 Task: In the Page Anna.pptxadd a new layout 'blank'and insert a shape ' punched tape'shape fill with colour dark redshape outline with colour blackshape effects 3-d rotation ' off axis 1 left'
Action: Mouse moved to (3, 107)
Screenshot: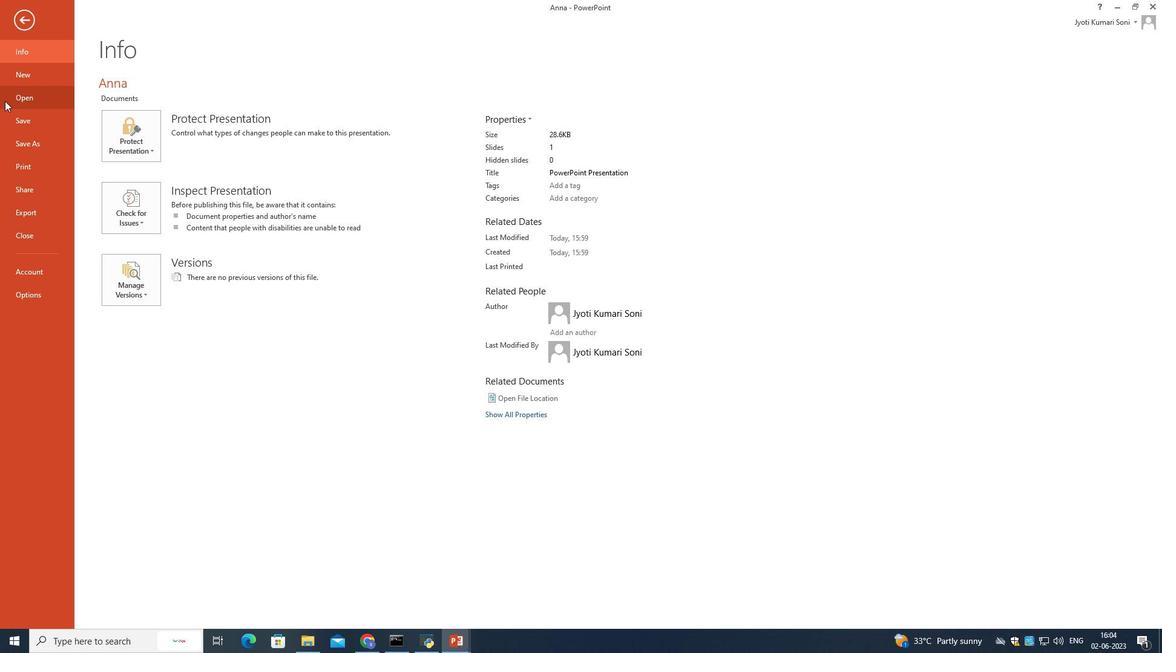 
Action: Mouse pressed left at (3, 107)
Screenshot: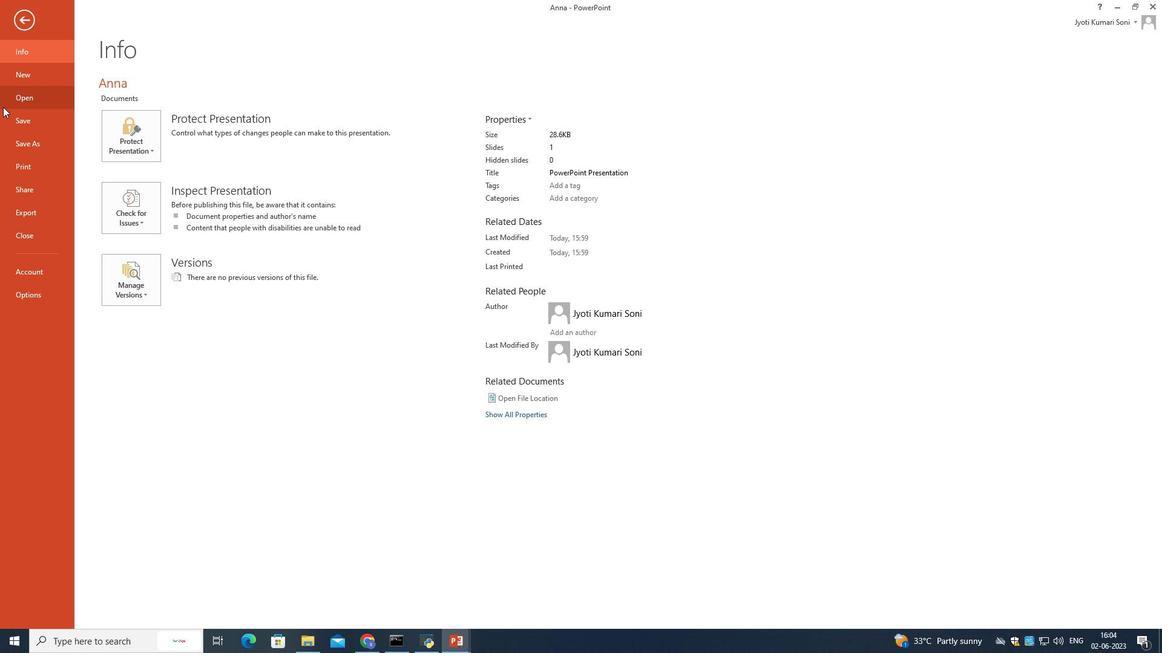 
Action: Mouse moved to (308, 105)
Screenshot: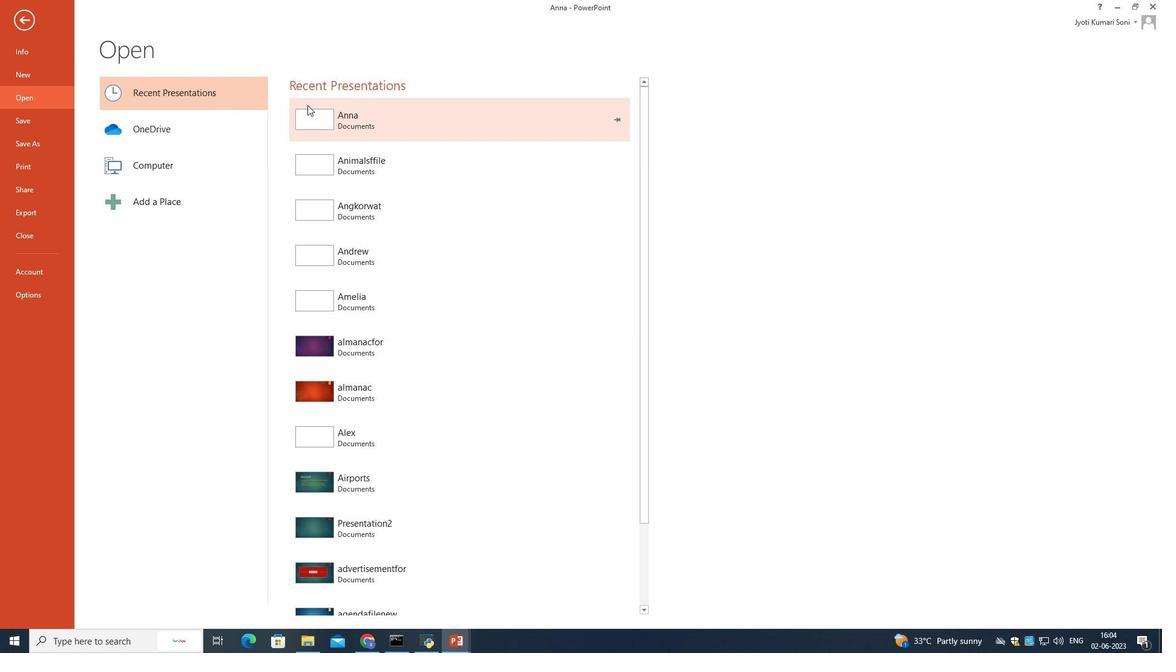 
Action: Mouse pressed left at (308, 105)
Screenshot: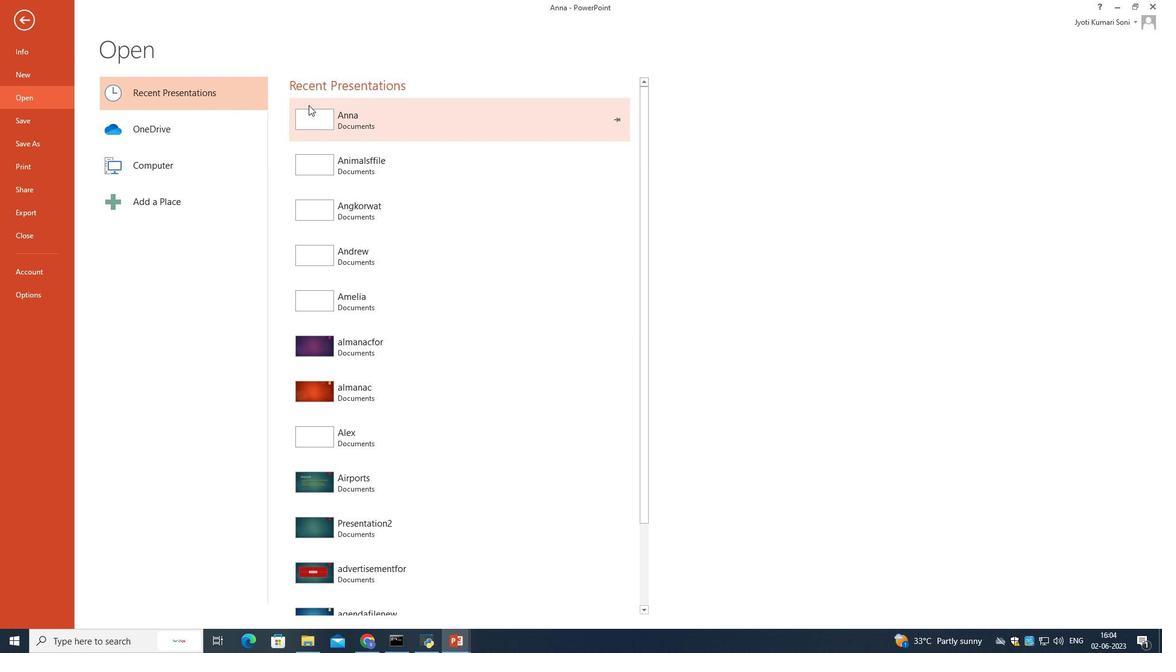 
Action: Mouse moved to (65, 21)
Screenshot: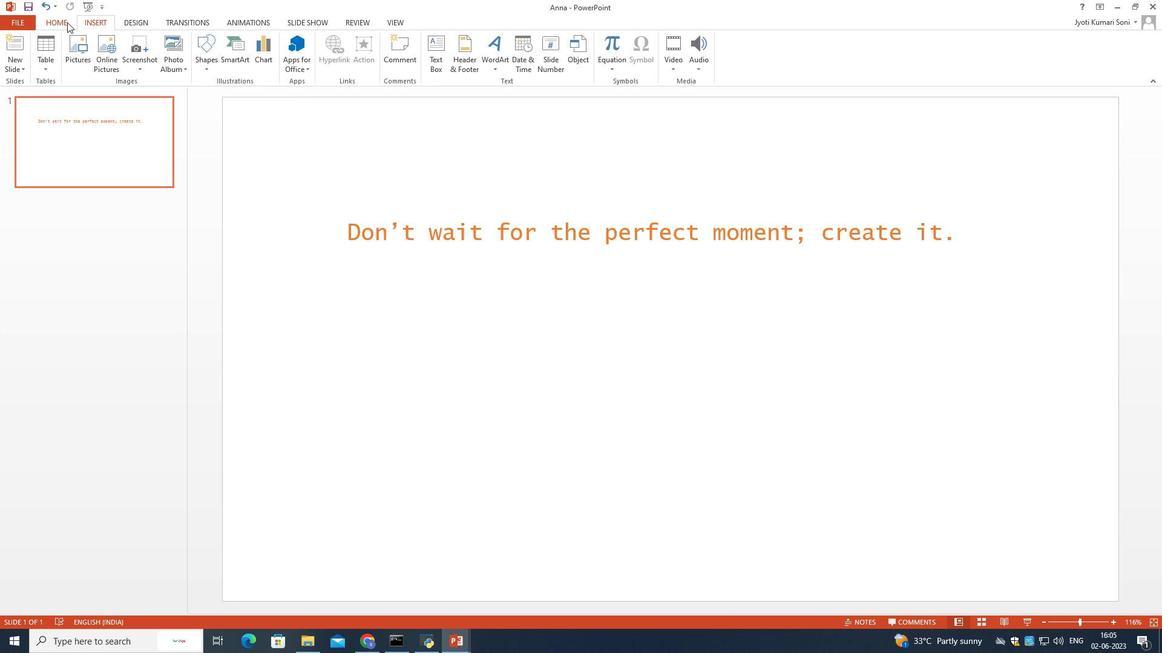 
Action: Mouse pressed left at (65, 21)
Screenshot: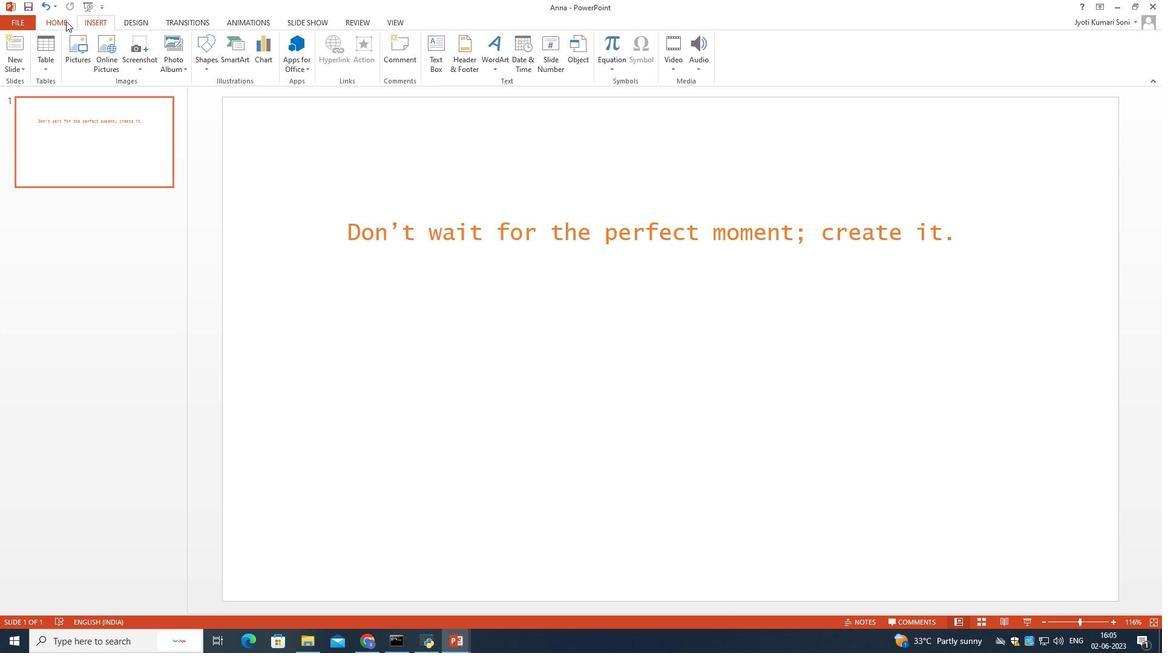
Action: Mouse moved to (136, 38)
Screenshot: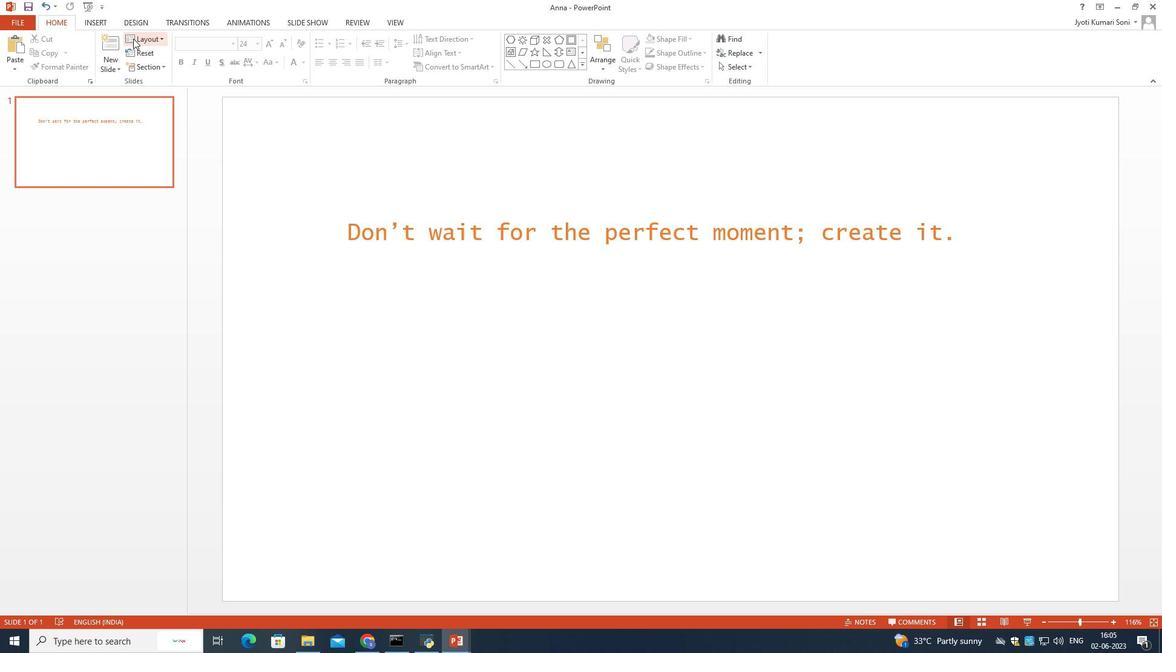 
Action: Mouse pressed left at (136, 38)
Screenshot: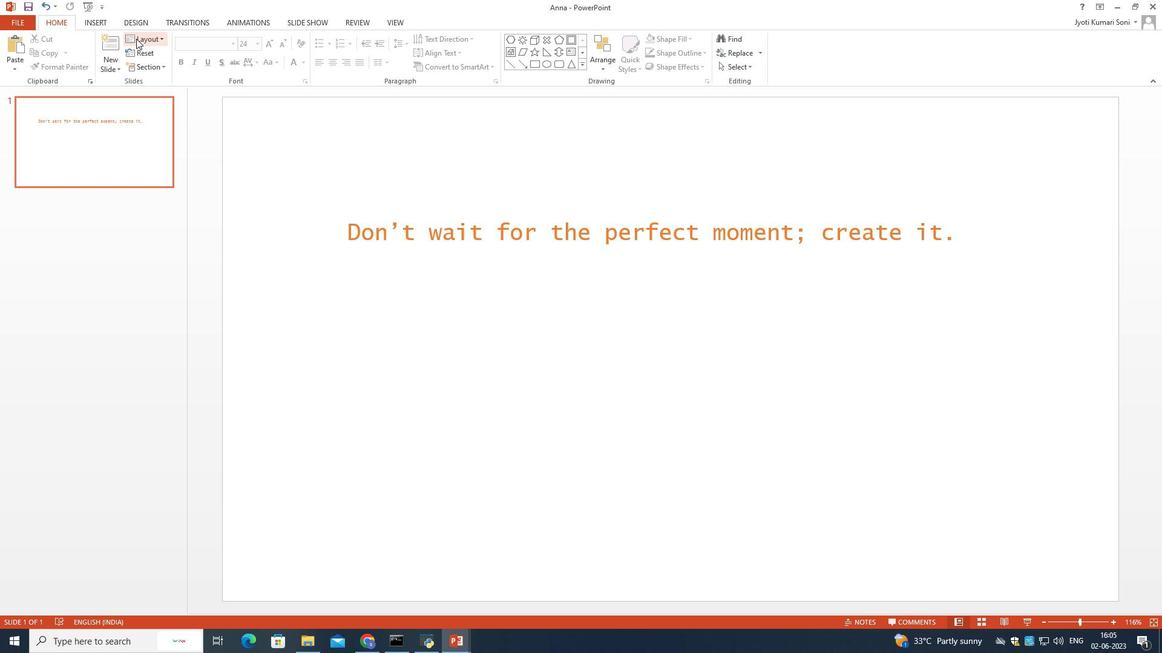 
Action: Mouse moved to (153, 188)
Screenshot: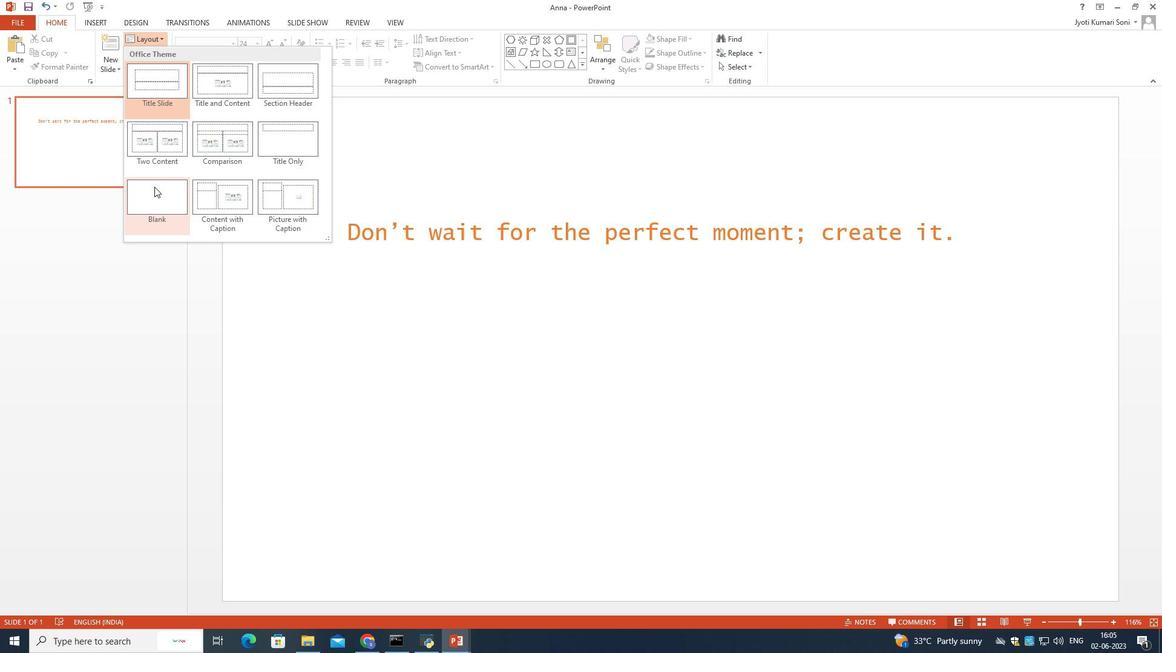 
Action: Mouse pressed left at (153, 188)
Screenshot: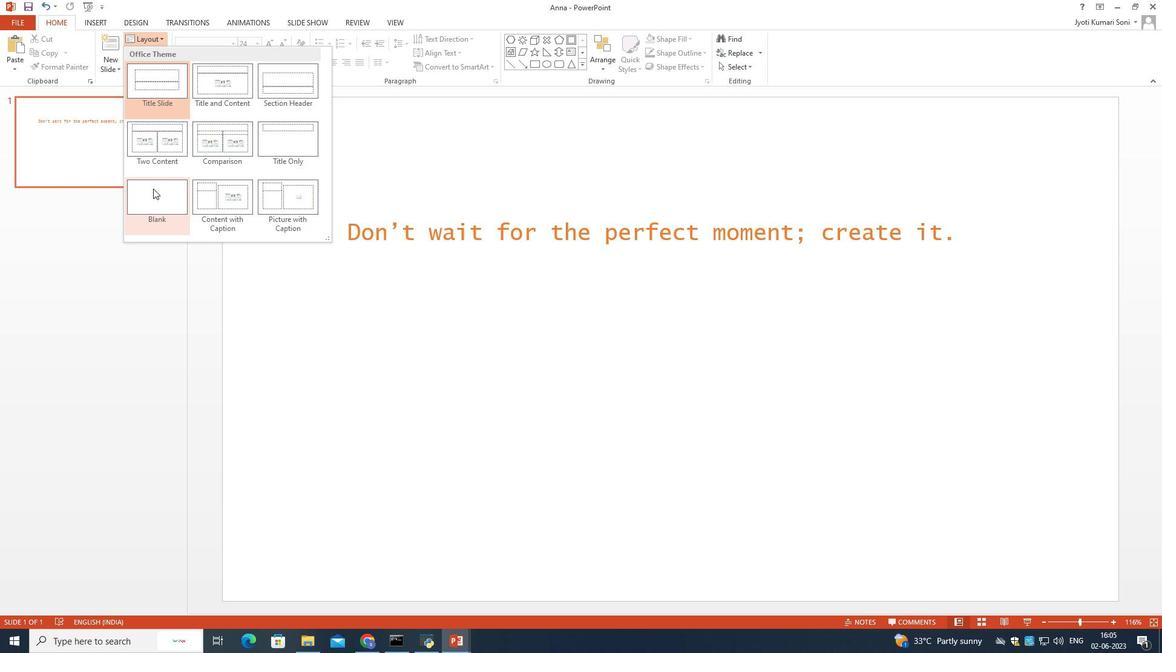 
Action: Mouse moved to (138, 208)
Screenshot: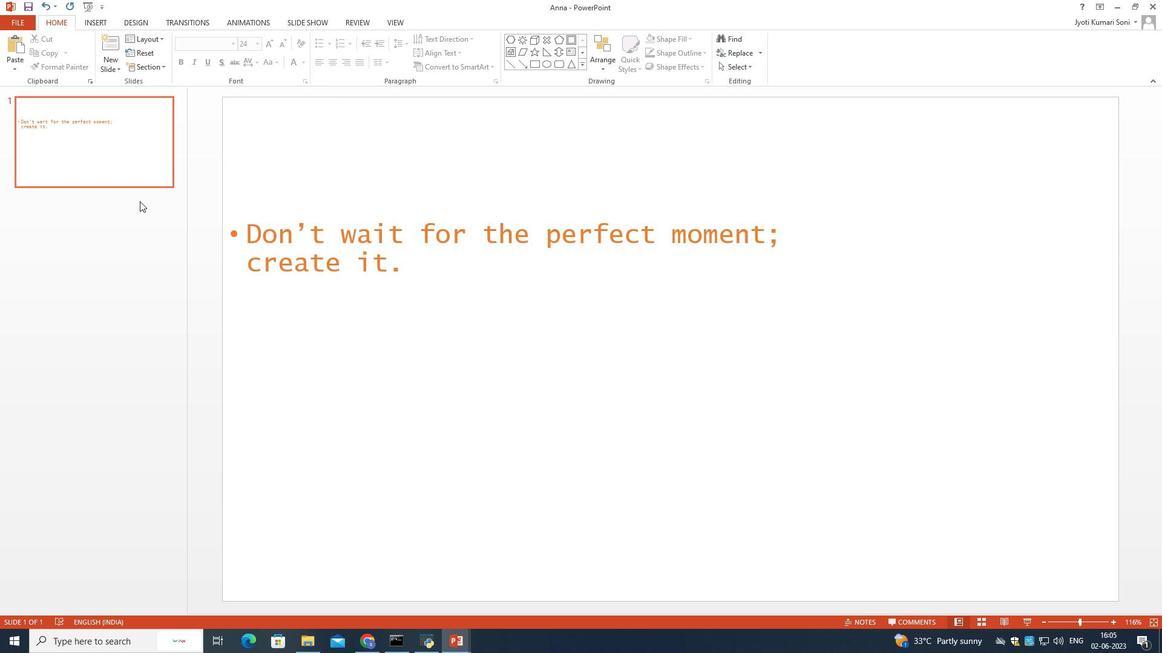 
Action: Mouse pressed left at (138, 208)
Screenshot: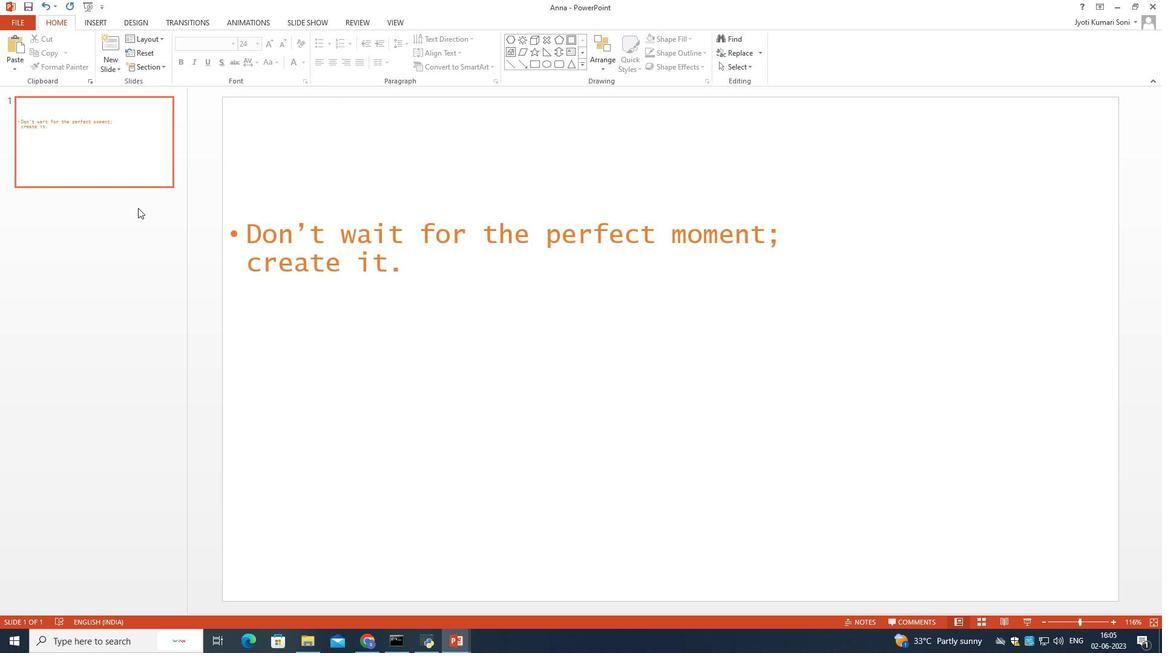 
Action: Mouse moved to (139, 157)
Screenshot: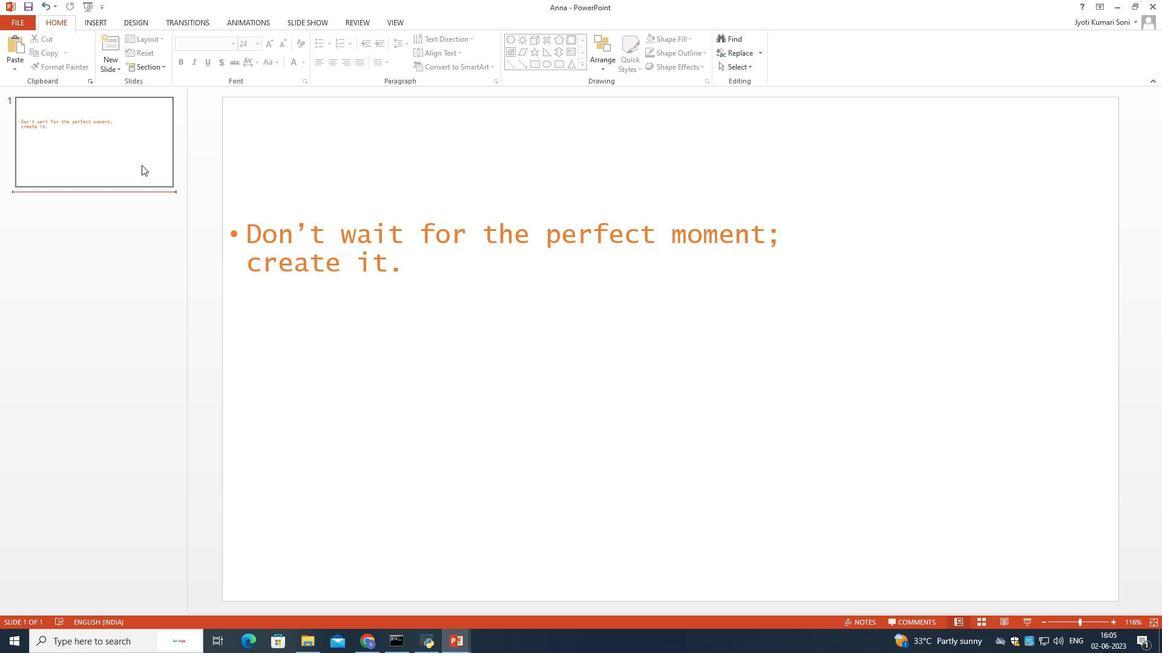 
Action: Mouse pressed left at (139, 157)
Screenshot: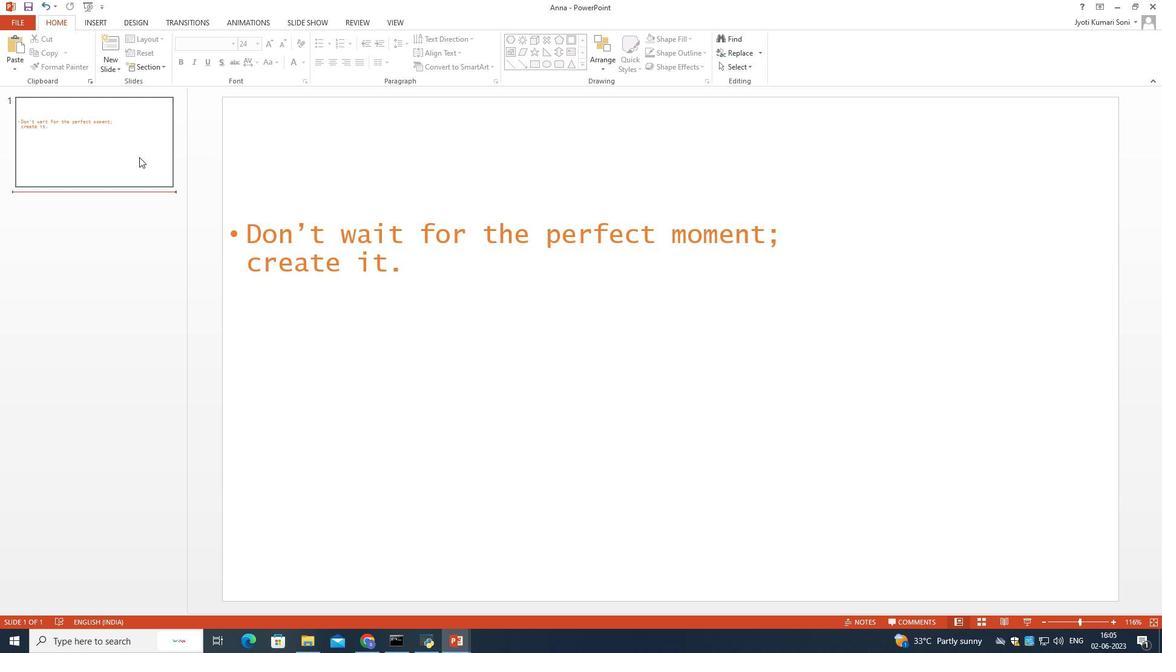 
Action: Mouse moved to (136, 32)
Screenshot: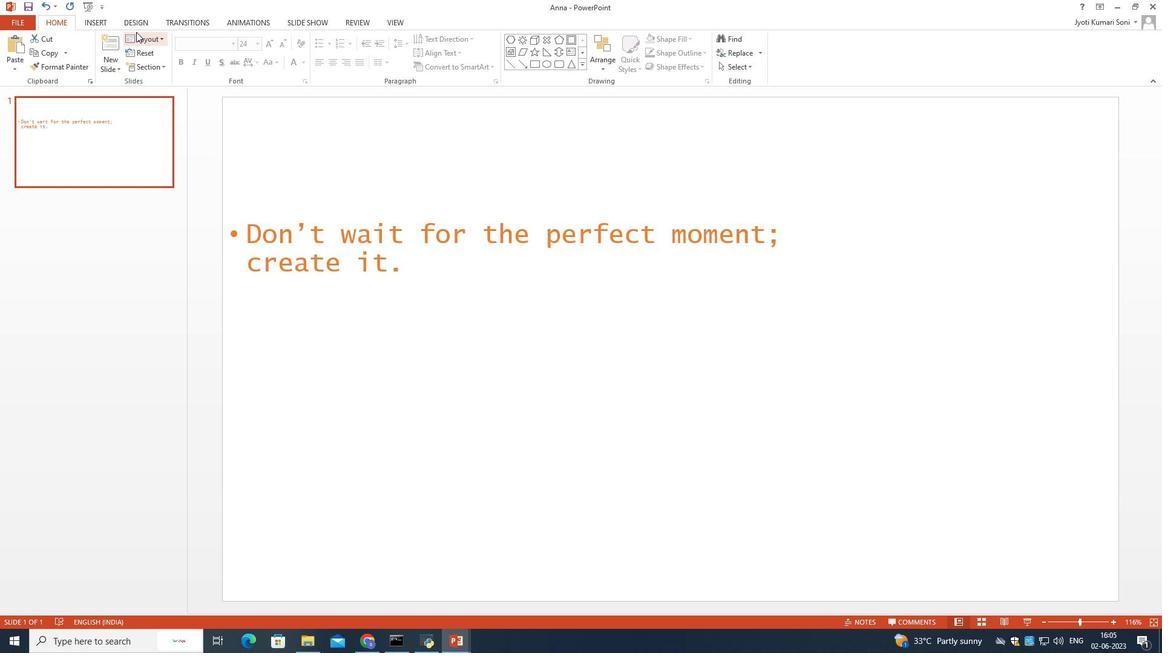 
Action: Mouse pressed left at (136, 32)
Screenshot: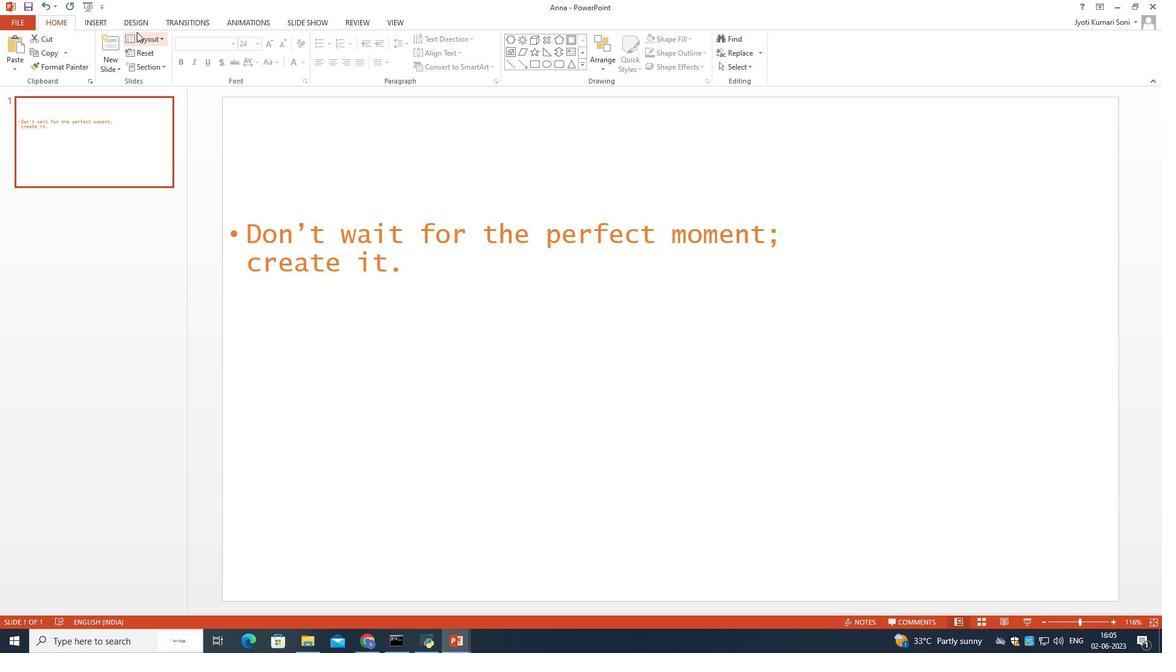 
Action: Mouse moved to (163, 187)
Screenshot: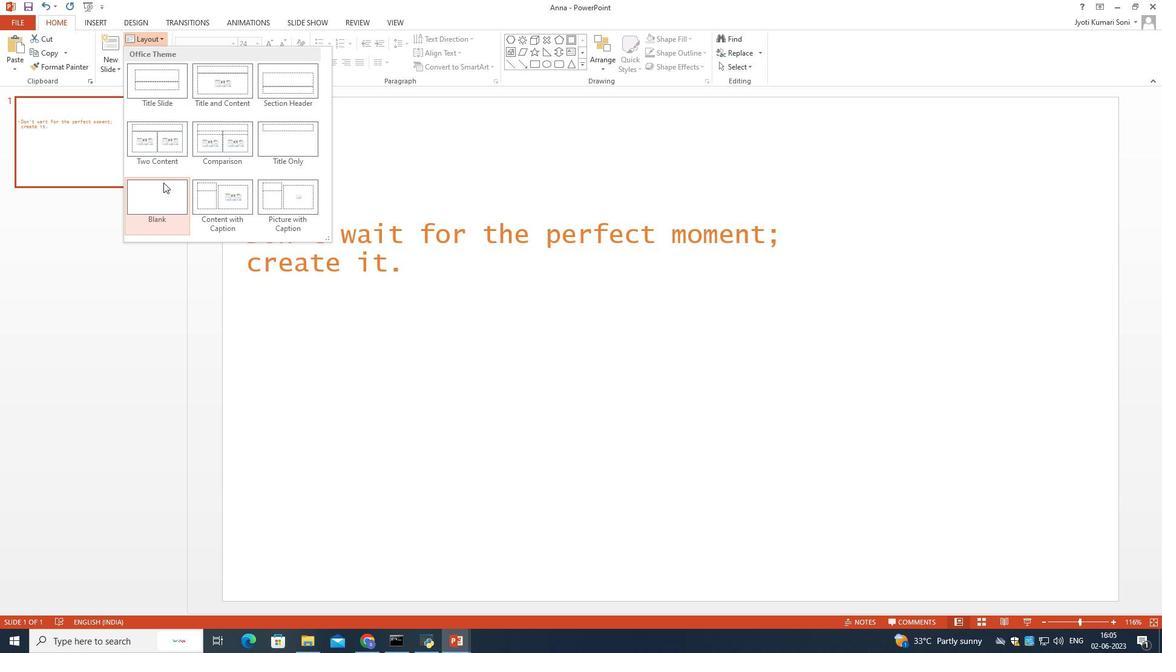 
Action: Mouse pressed left at (163, 187)
Screenshot: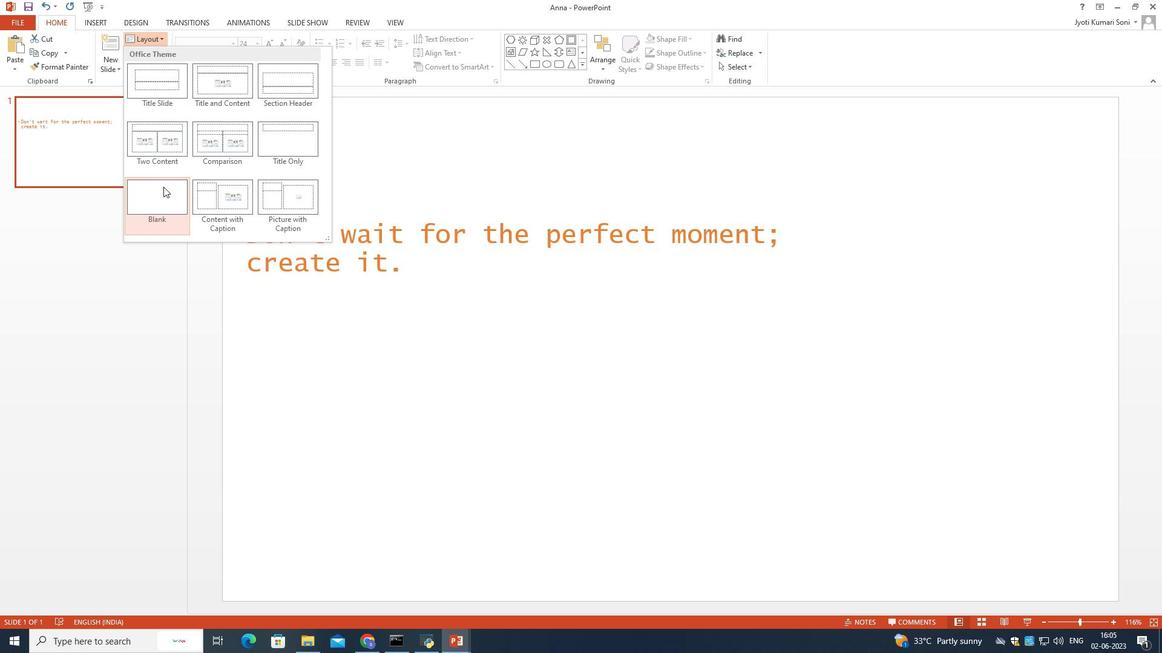 
Action: Mouse moved to (456, 318)
Screenshot: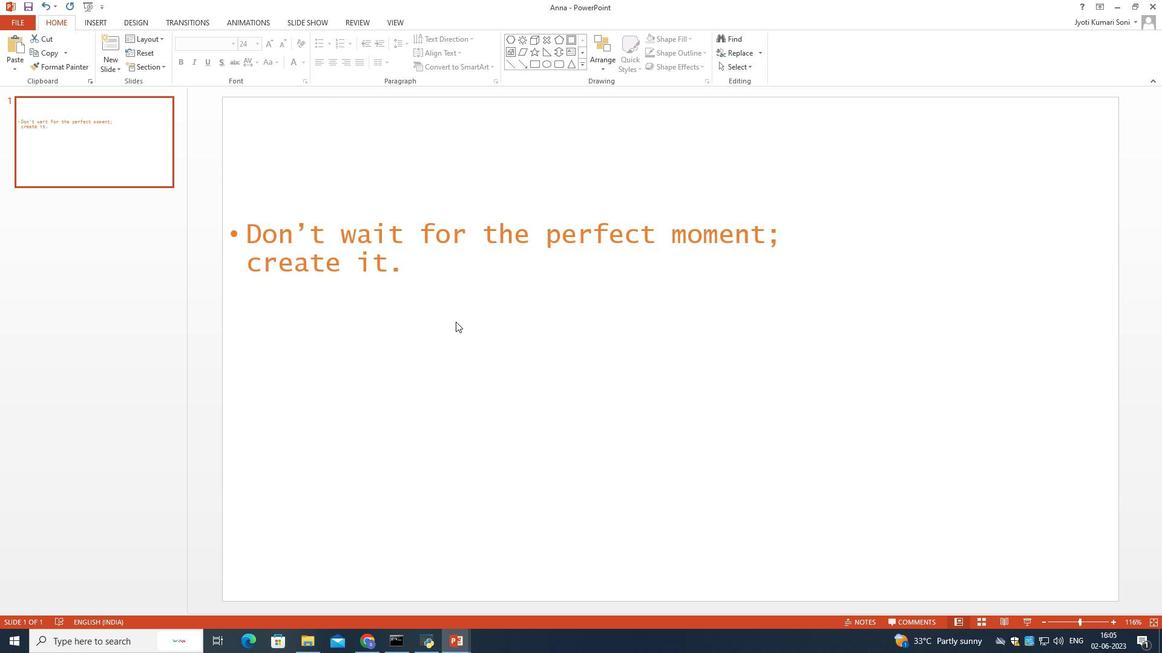 
Action: Mouse pressed left at (456, 318)
Screenshot: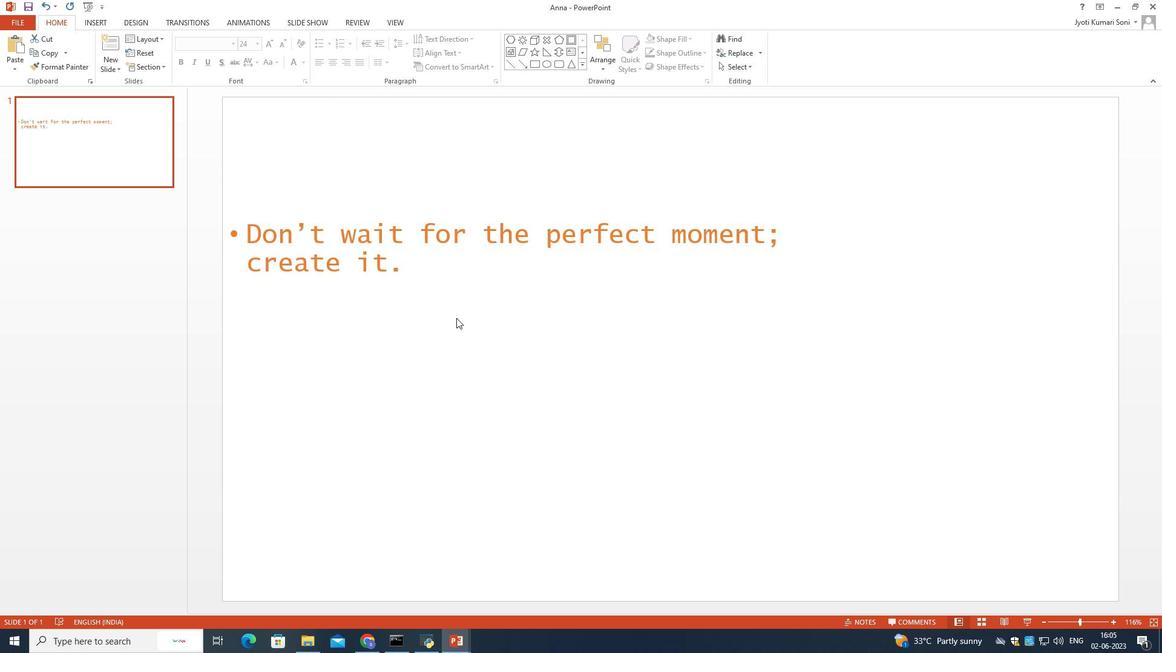 
Action: Mouse moved to (117, 69)
Screenshot: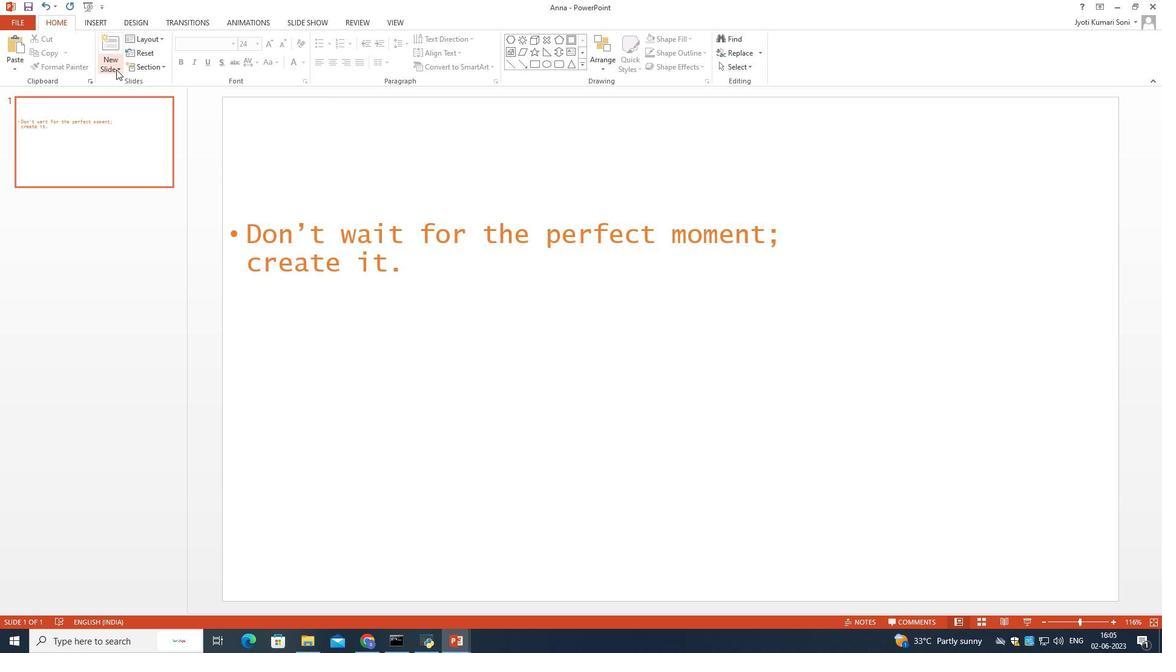 
Action: Mouse pressed left at (117, 69)
Screenshot: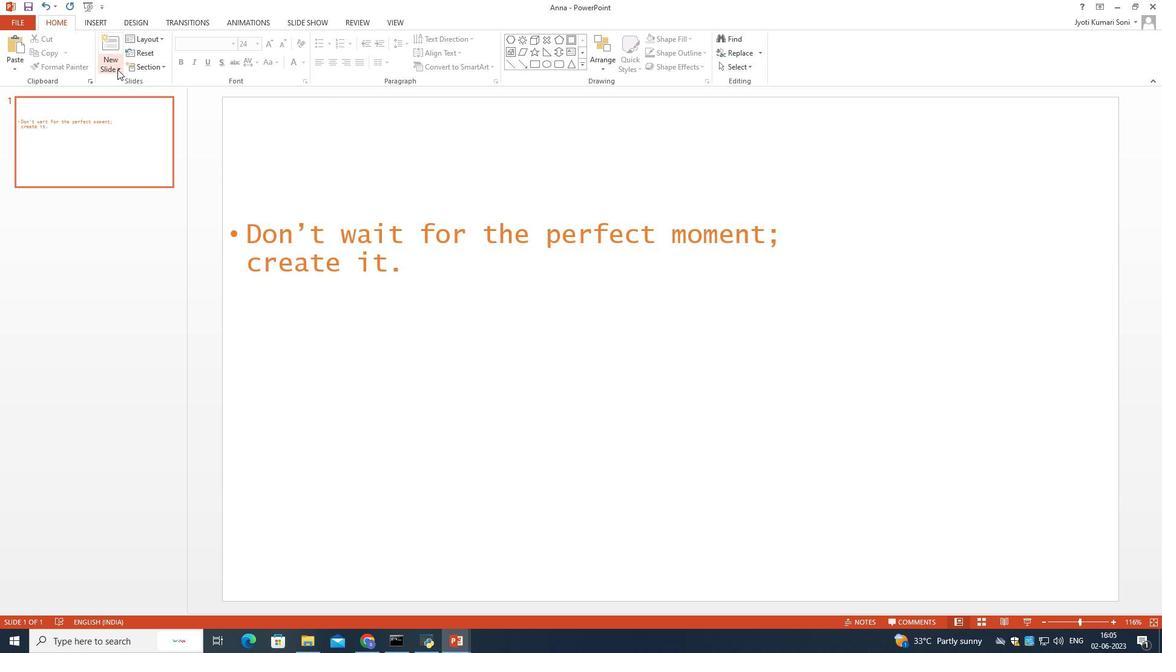 
Action: Mouse moved to (127, 228)
Screenshot: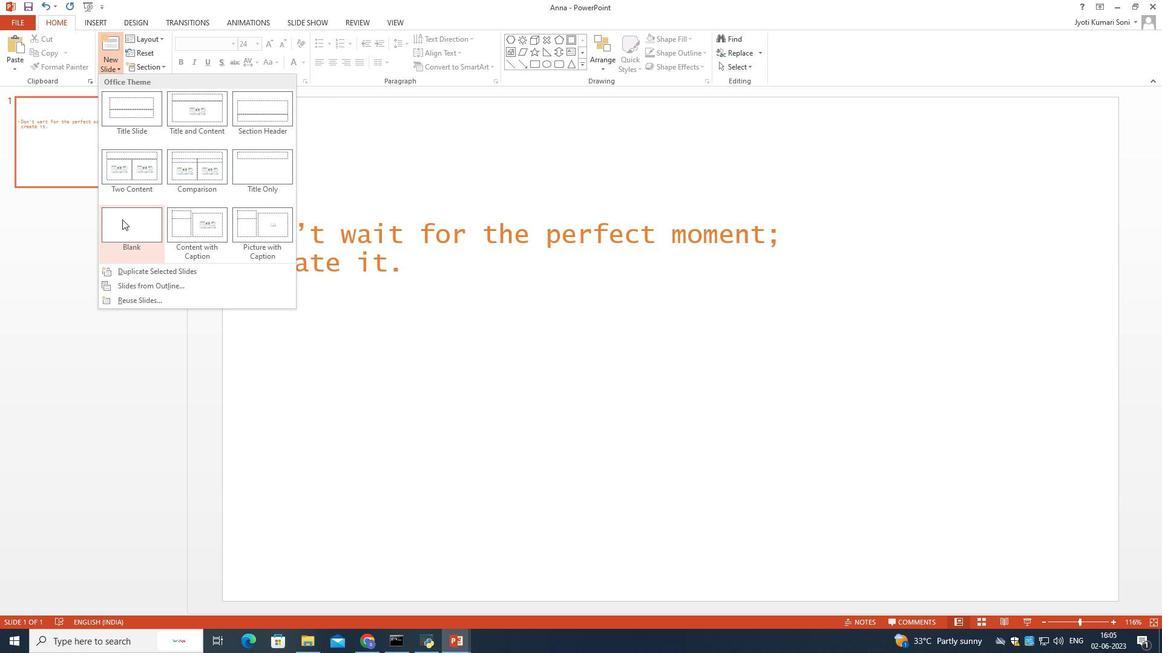 
Action: Mouse pressed left at (127, 228)
Screenshot: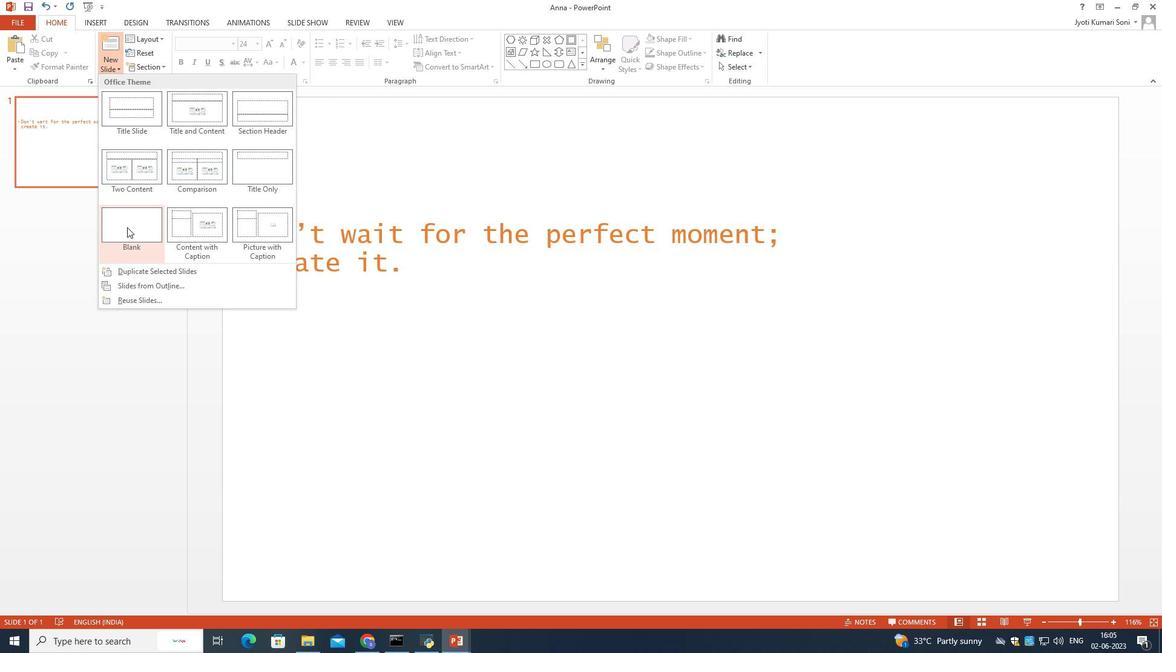 
Action: Mouse moved to (454, 259)
Screenshot: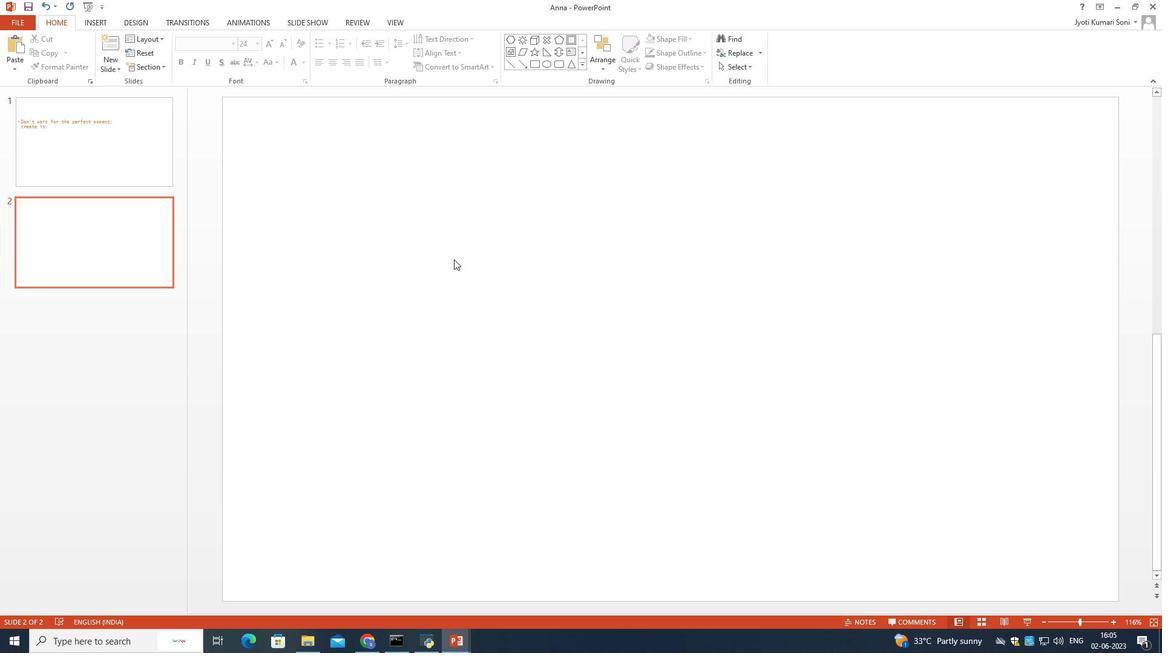 
Action: Mouse pressed left at (454, 259)
Screenshot: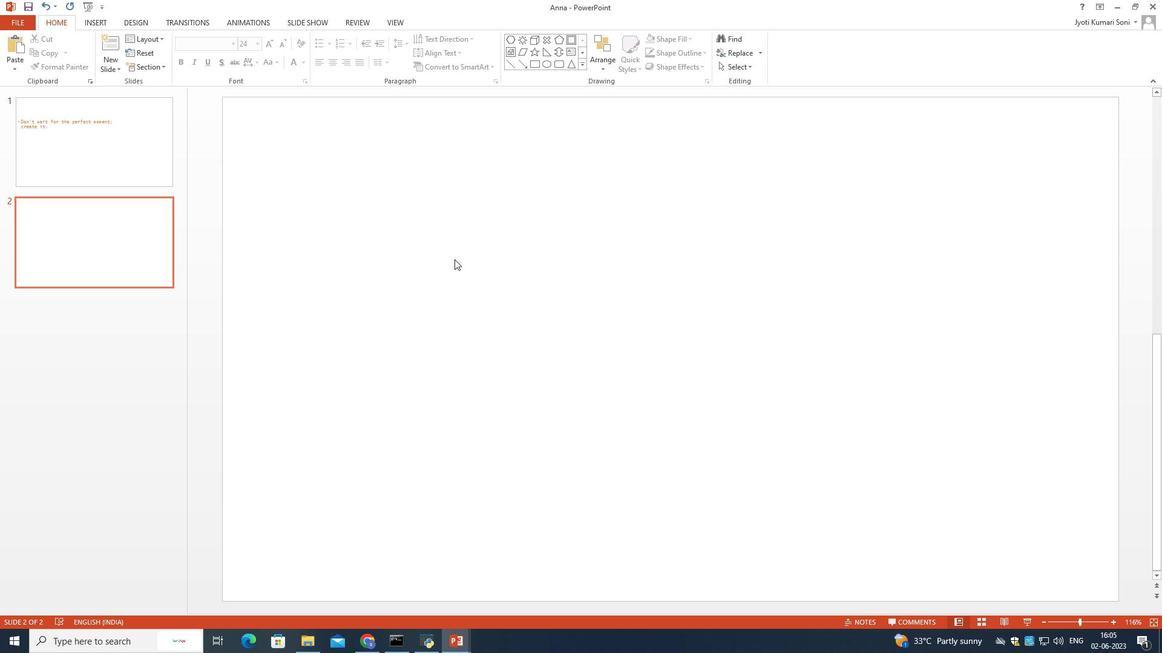 
Action: Mouse moved to (101, 20)
Screenshot: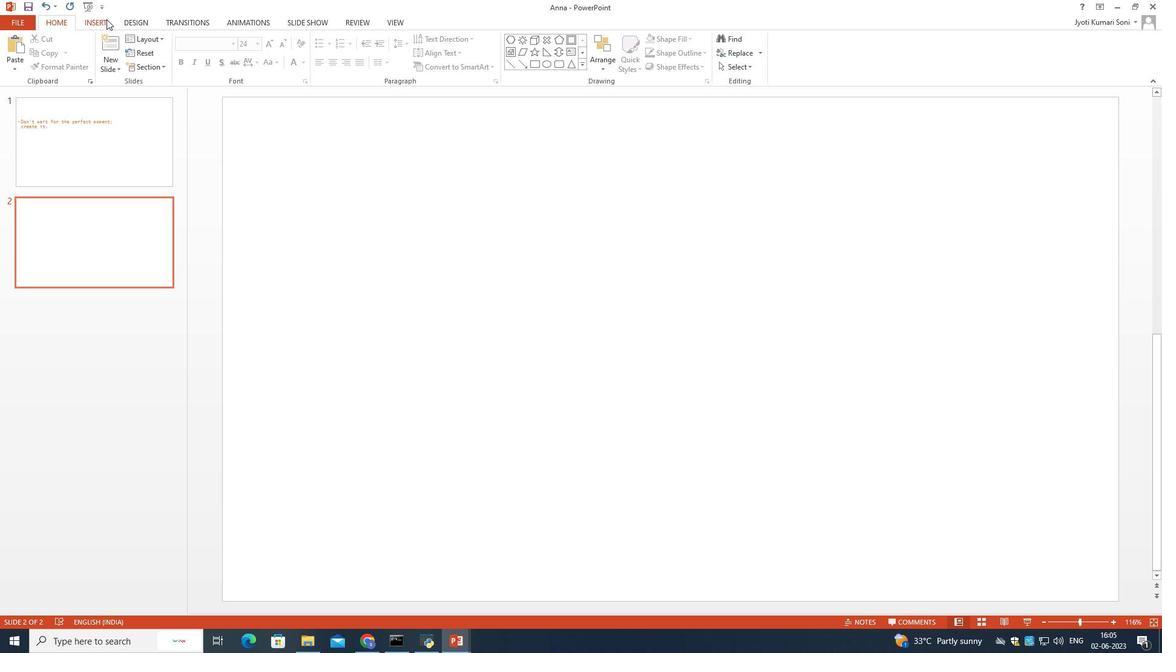 
Action: Mouse pressed left at (101, 20)
Screenshot: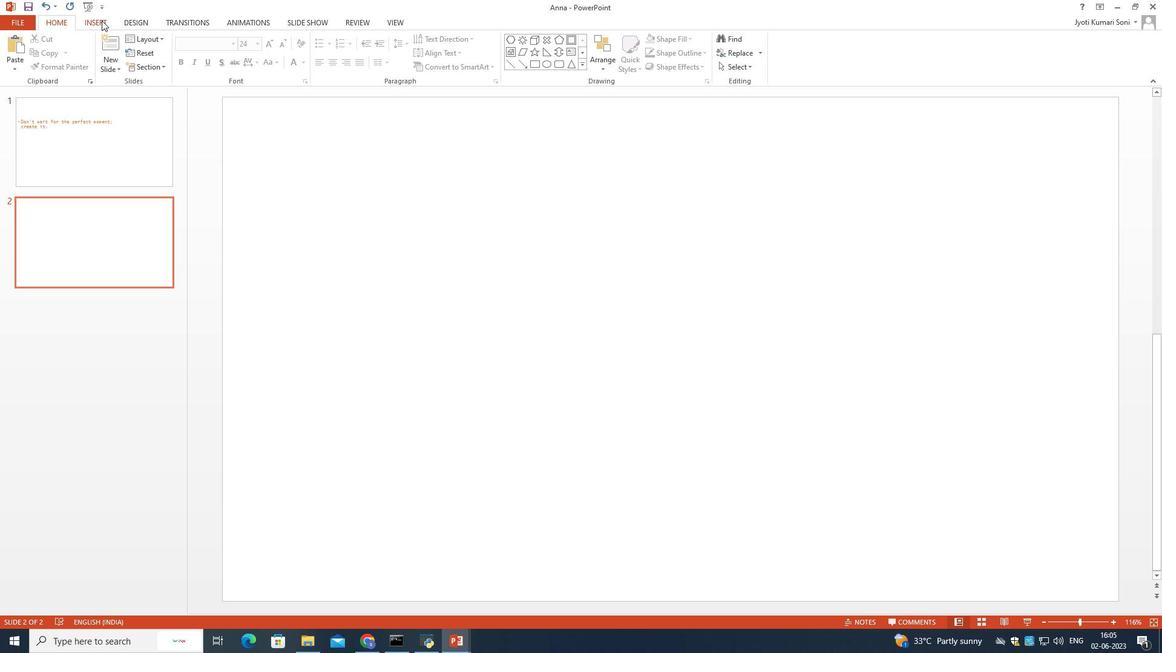 
Action: Mouse moved to (197, 69)
Screenshot: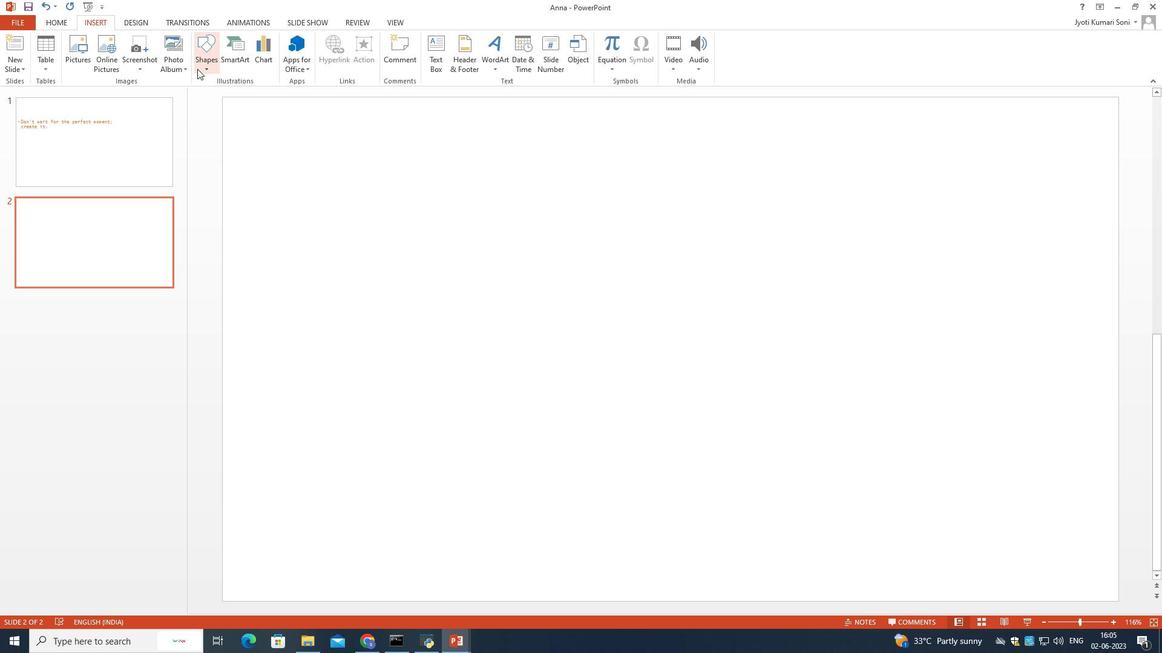 
Action: Mouse pressed left at (197, 69)
Screenshot: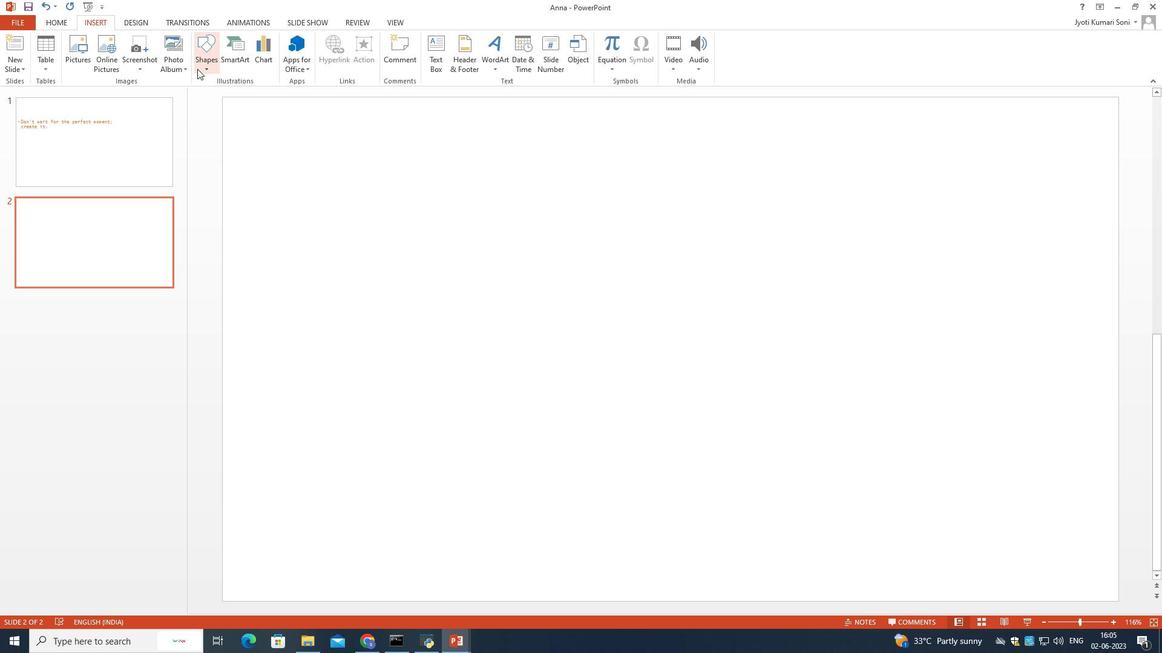 
Action: Mouse moved to (284, 387)
Screenshot: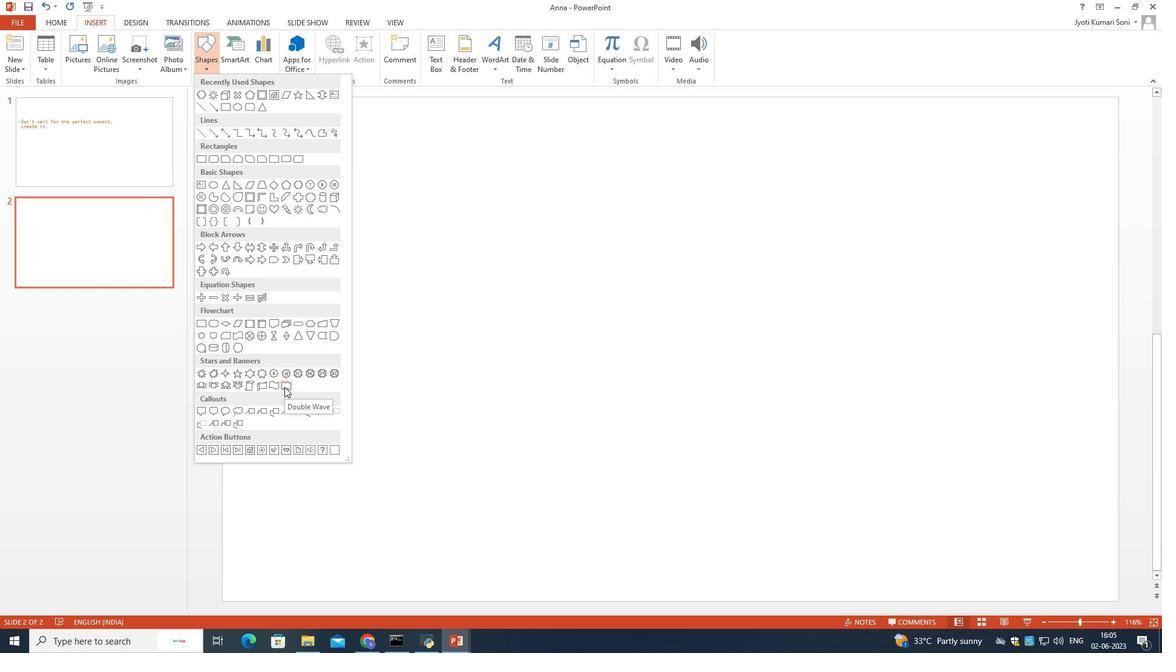 
Action: Mouse pressed left at (284, 387)
Screenshot: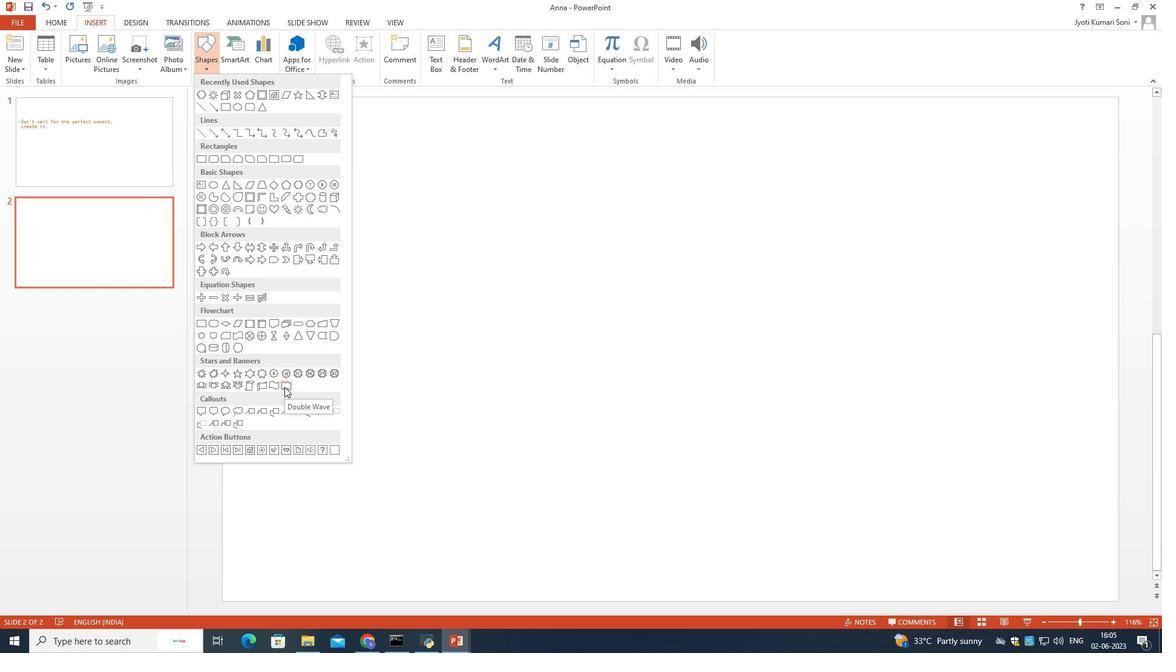 
Action: Mouse moved to (355, 196)
Screenshot: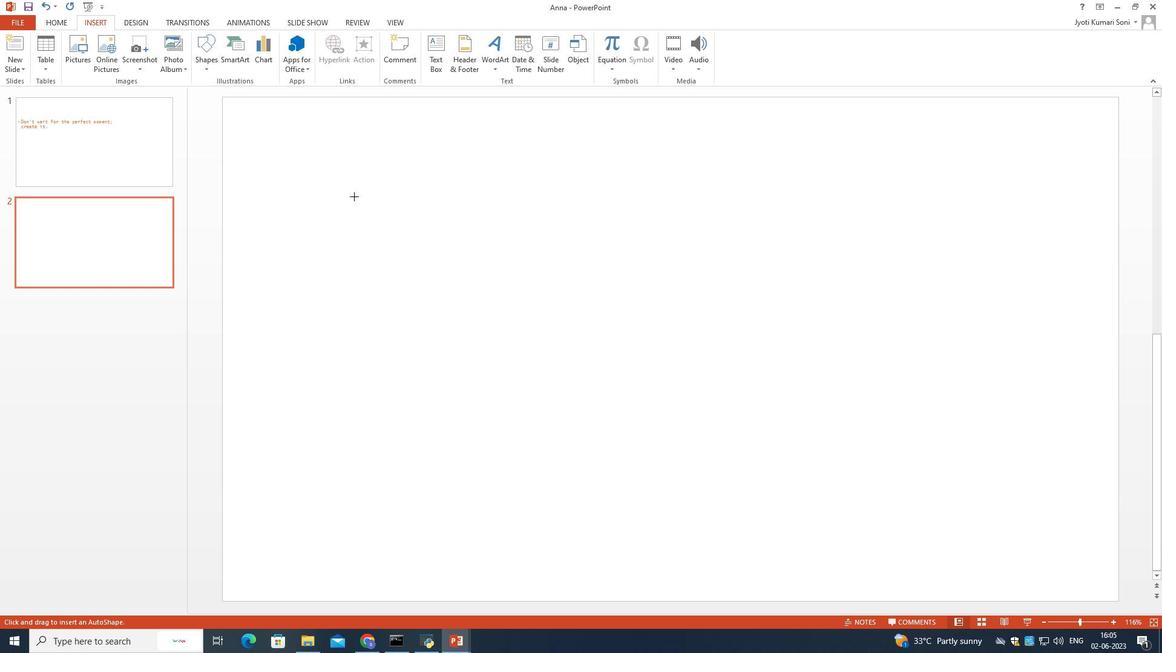 
Action: Mouse pressed left at (355, 196)
Screenshot: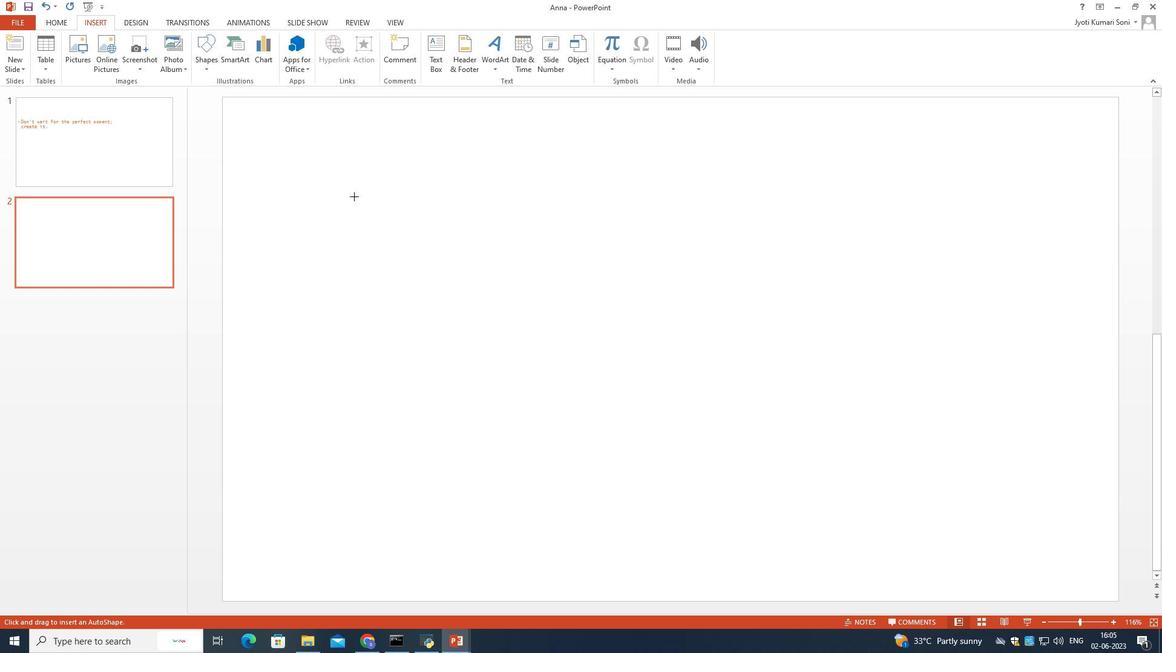 
Action: Mouse moved to (563, 283)
Screenshot: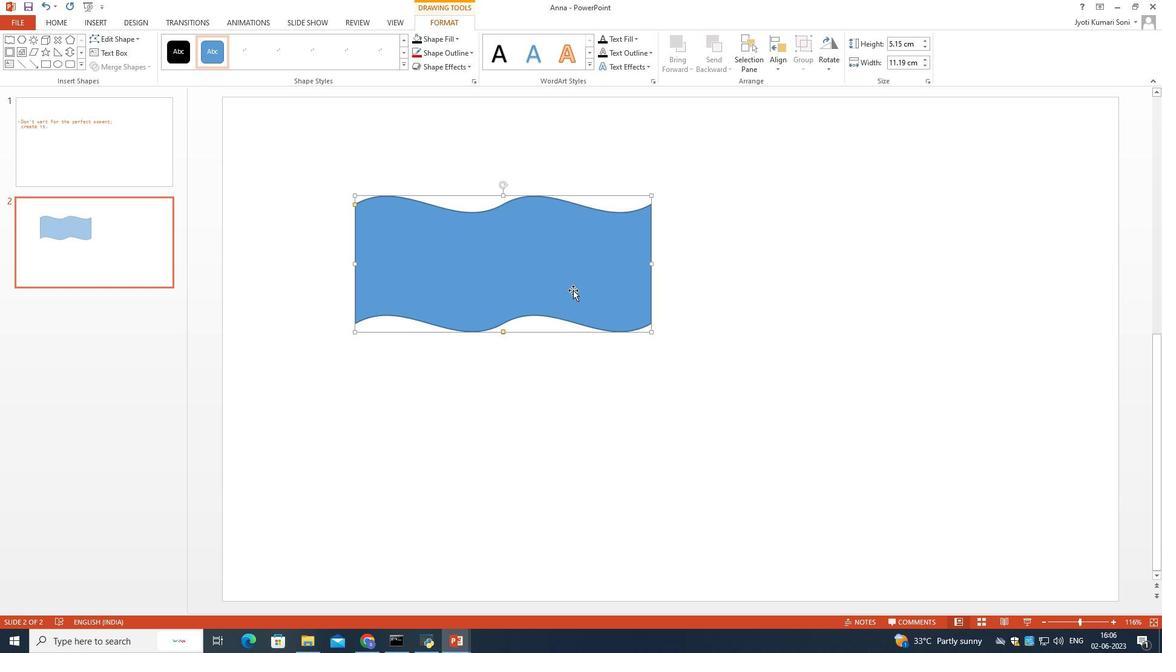 
Action: Mouse pressed left at (563, 283)
Screenshot: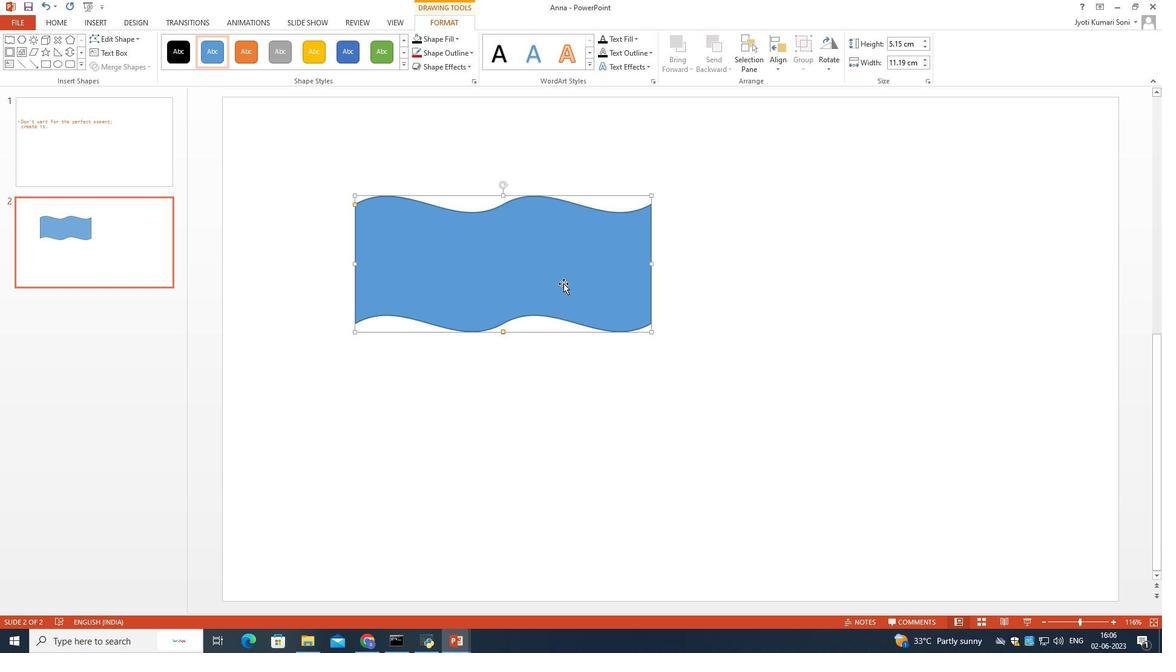 
Action: Mouse moved to (435, 38)
Screenshot: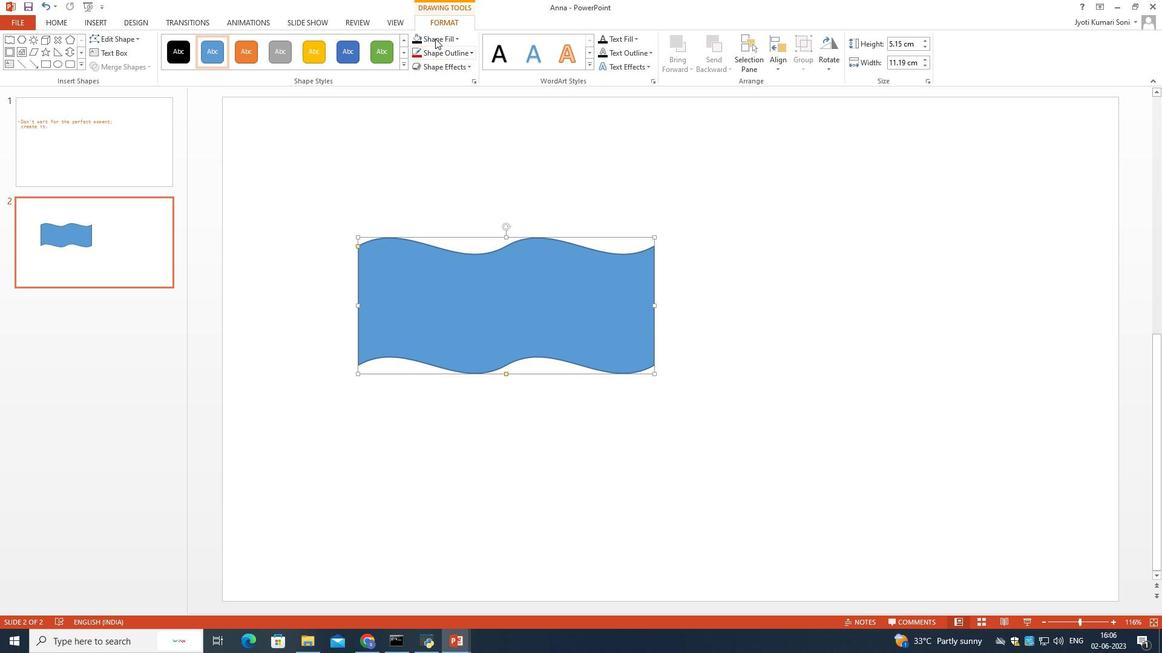
Action: Mouse pressed left at (435, 38)
Screenshot: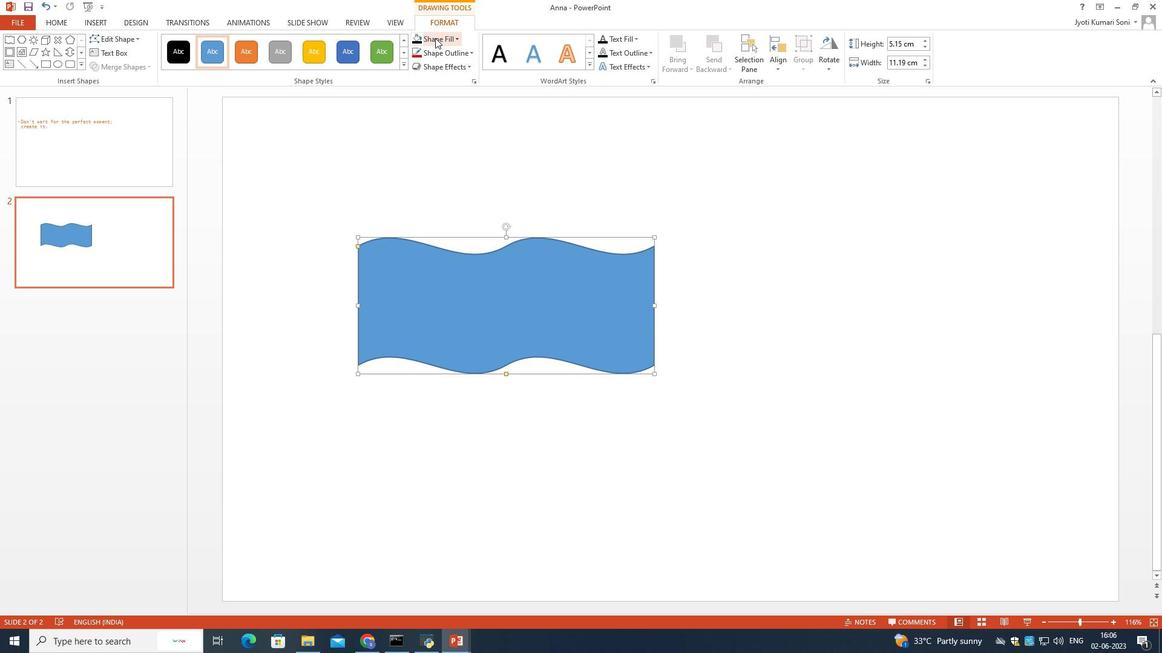 
Action: Mouse moved to (415, 133)
Screenshot: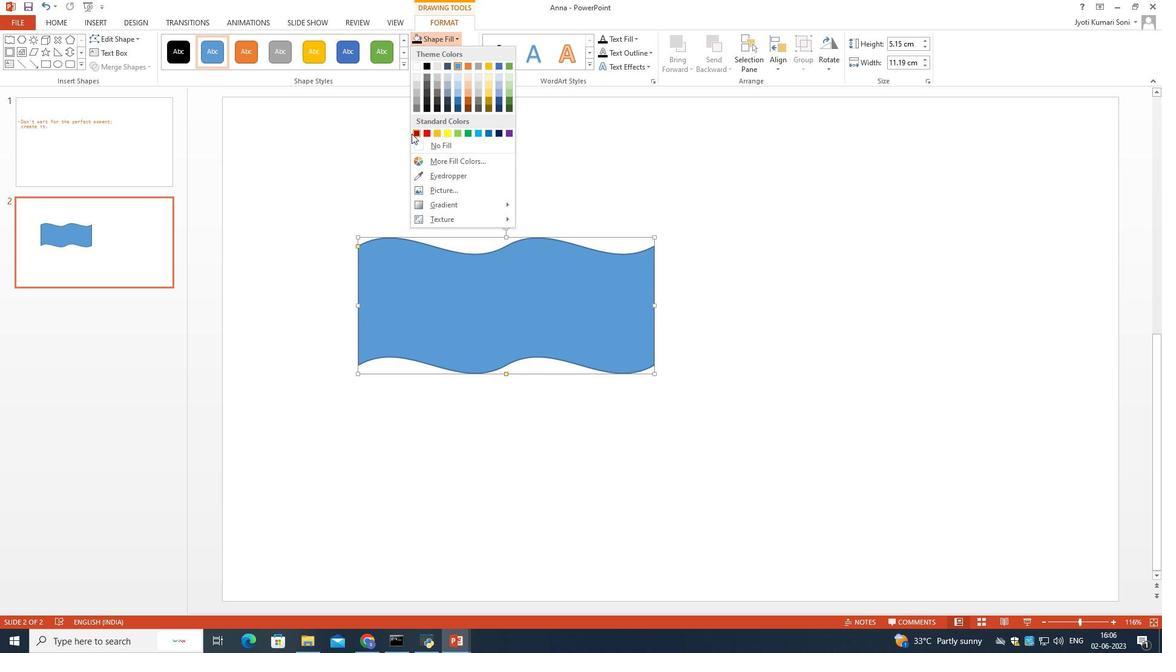 
Action: Mouse pressed left at (415, 133)
Screenshot: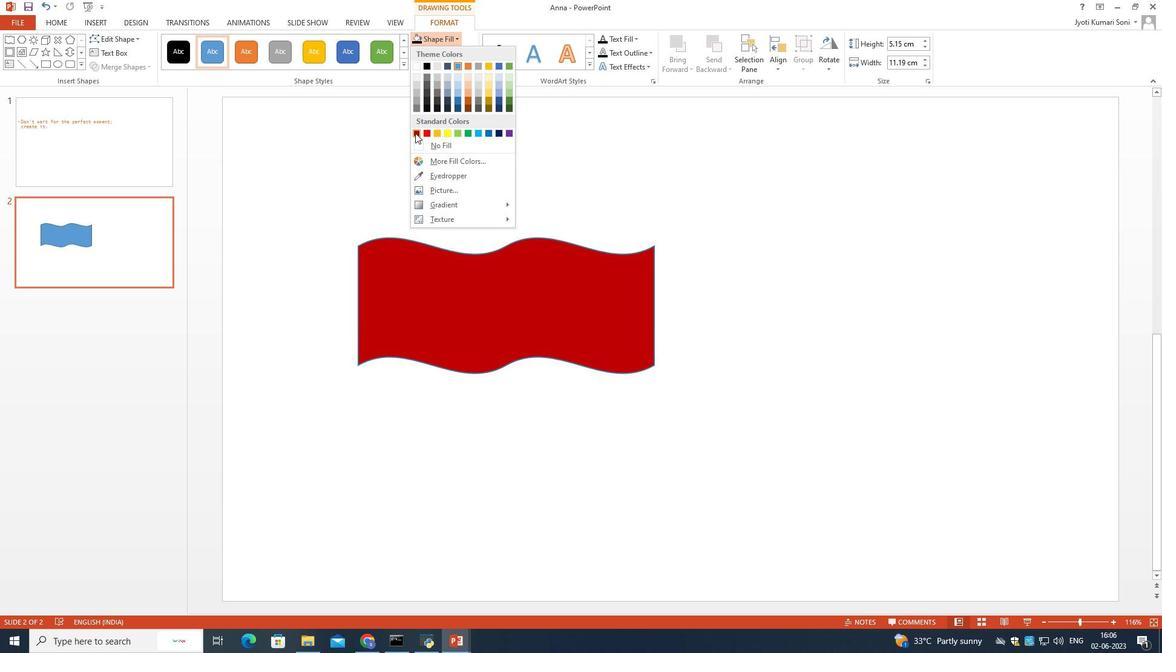 
Action: Mouse moved to (434, 54)
Screenshot: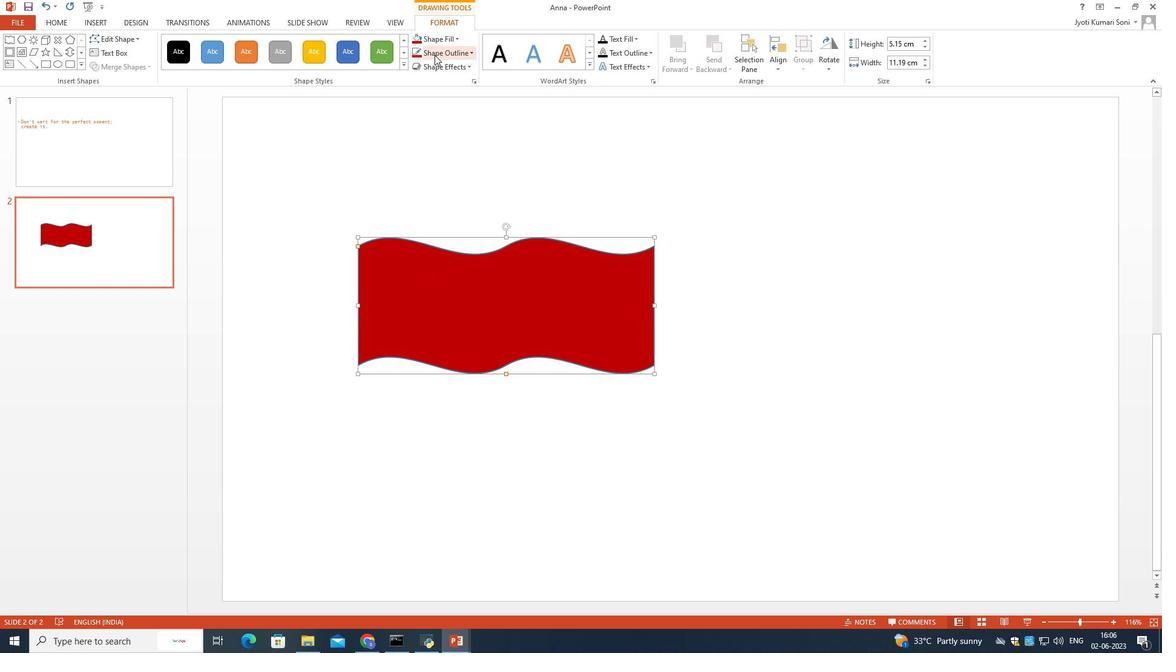 
Action: Mouse pressed left at (434, 54)
Screenshot: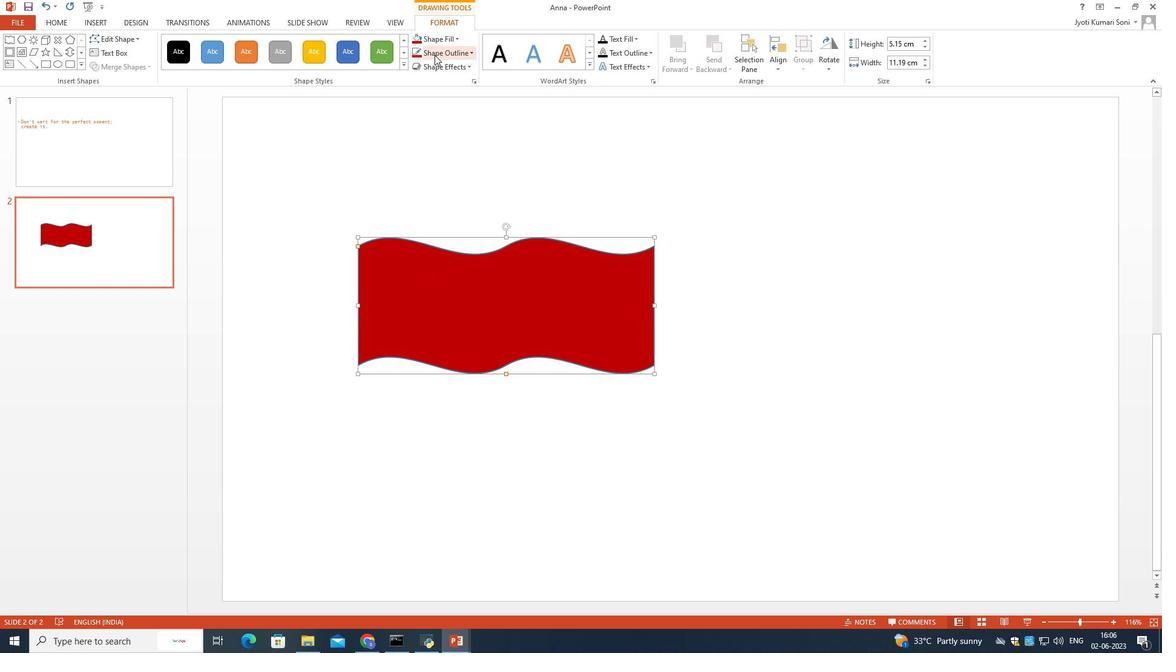 
Action: Mouse moved to (425, 78)
Screenshot: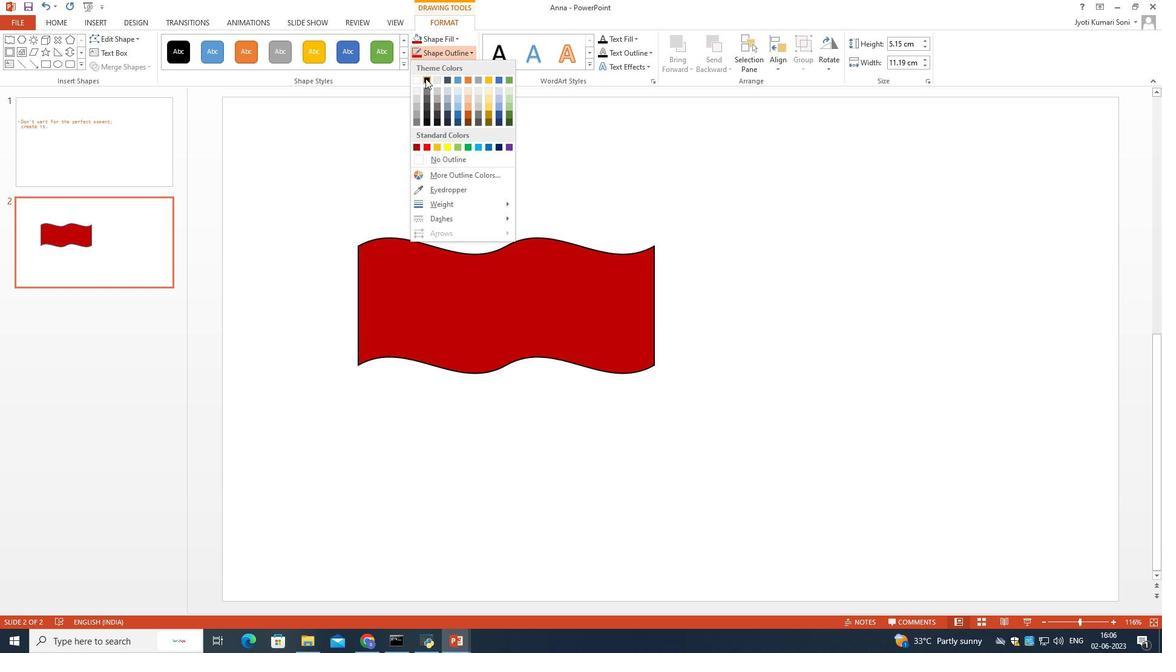 
Action: Mouse pressed left at (425, 78)
Screenshot: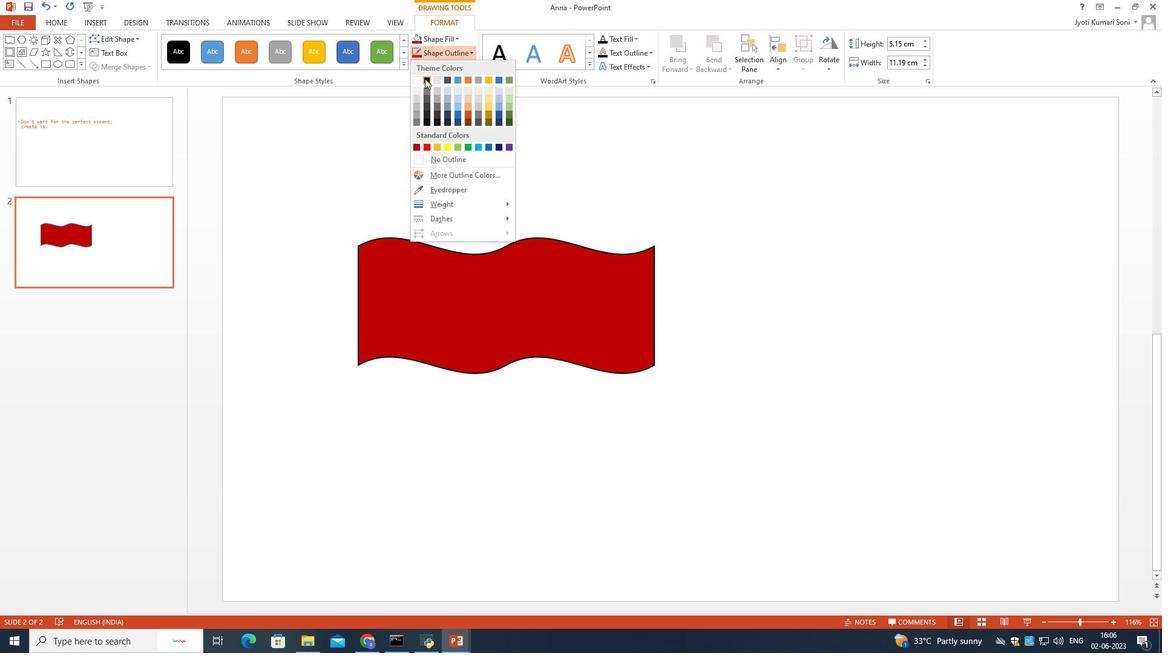 
Action: Mouse moved to (464, 67)
Screenshot: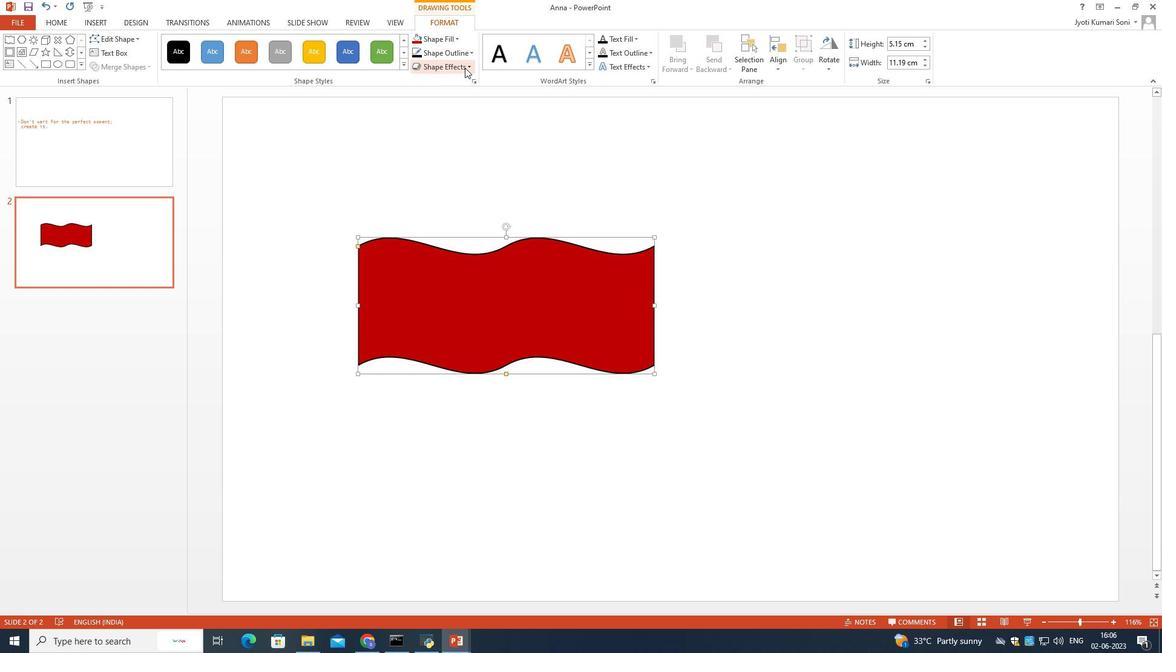 
Action: Mouse pressed left at (464, 67)
Screenshot: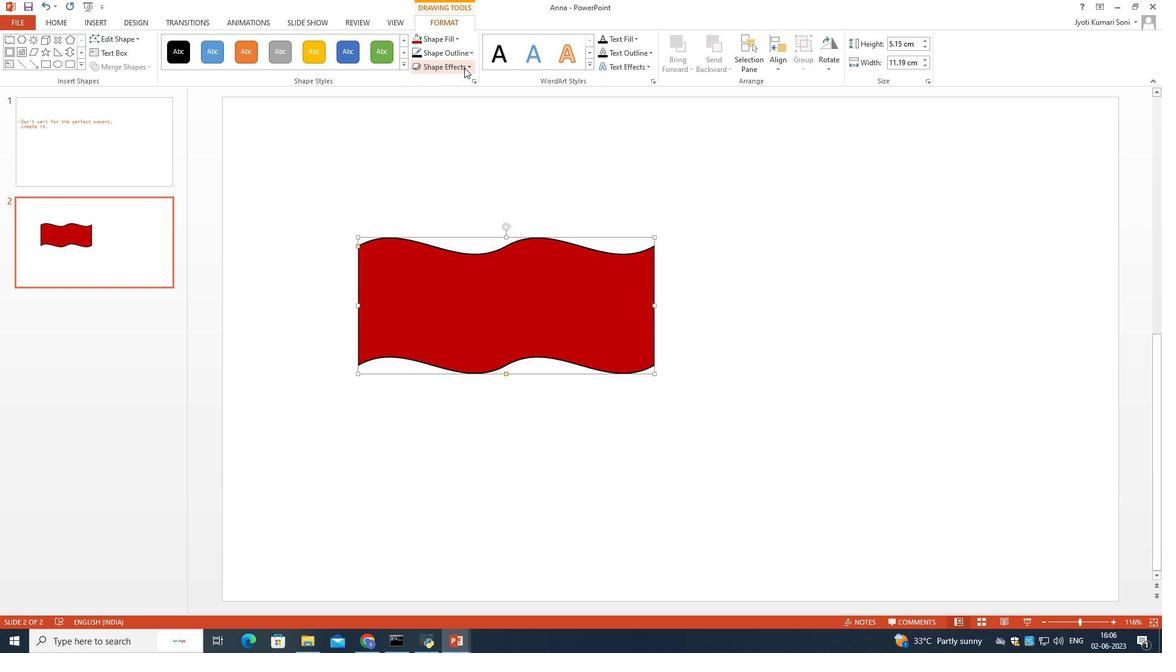 
Action: Mouse moved to (509, 354)
Screenshot: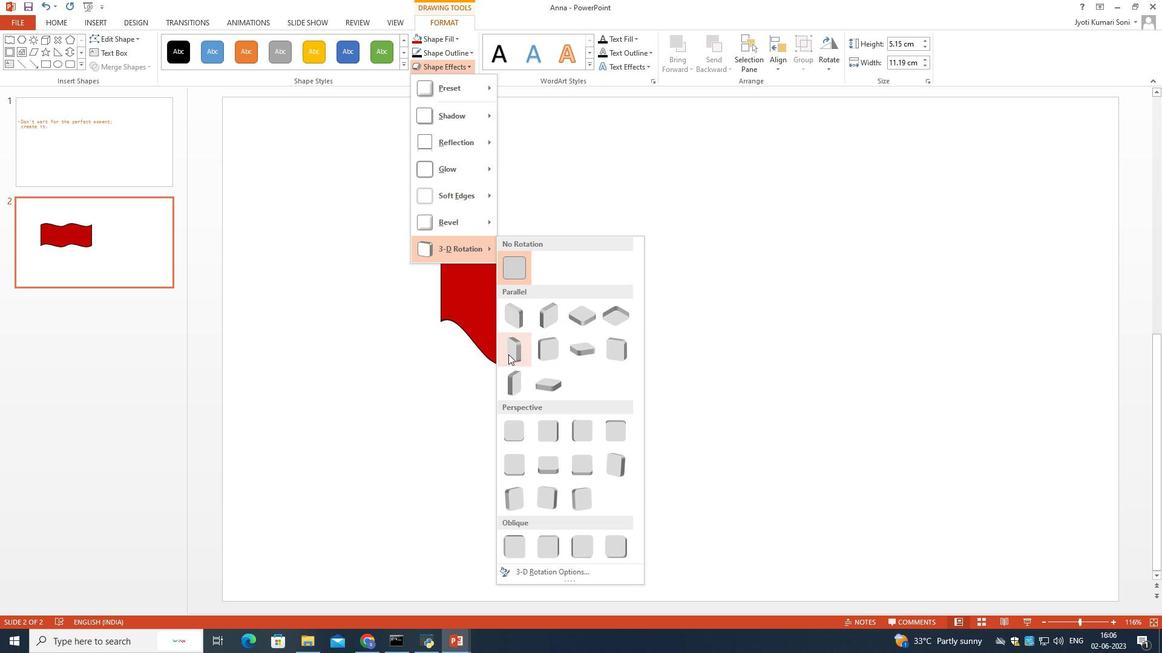 
Action: Mouse pressed left at (509, 354)
Screenshot: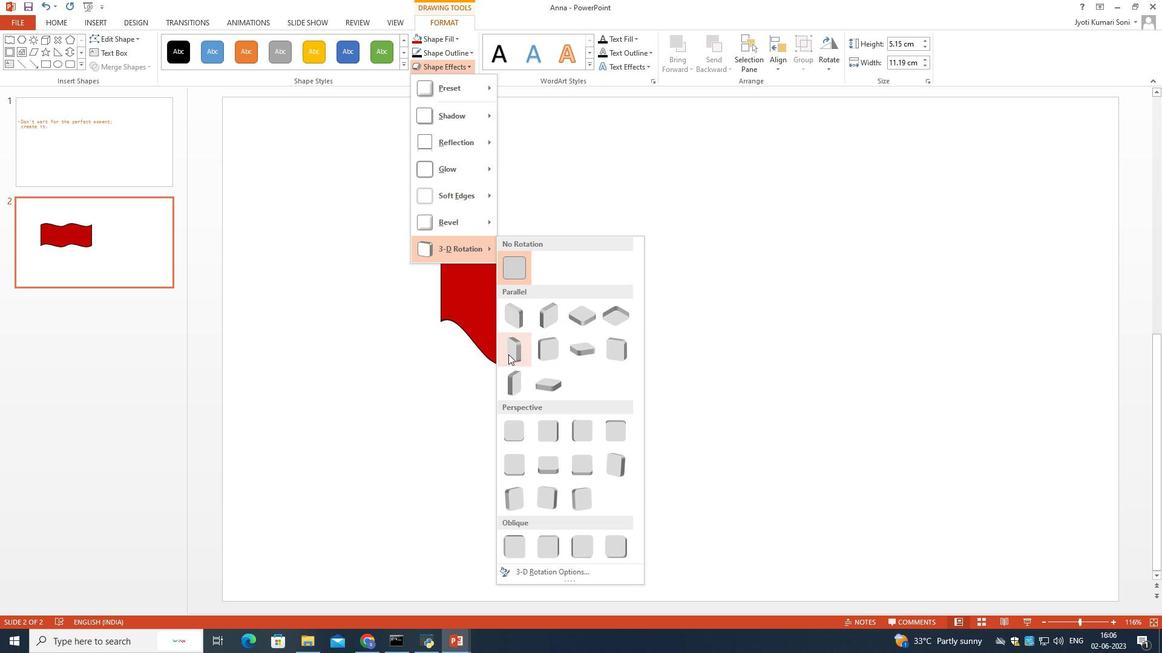 
Action: Mouse pressed left at (509, 354)
Screenshot: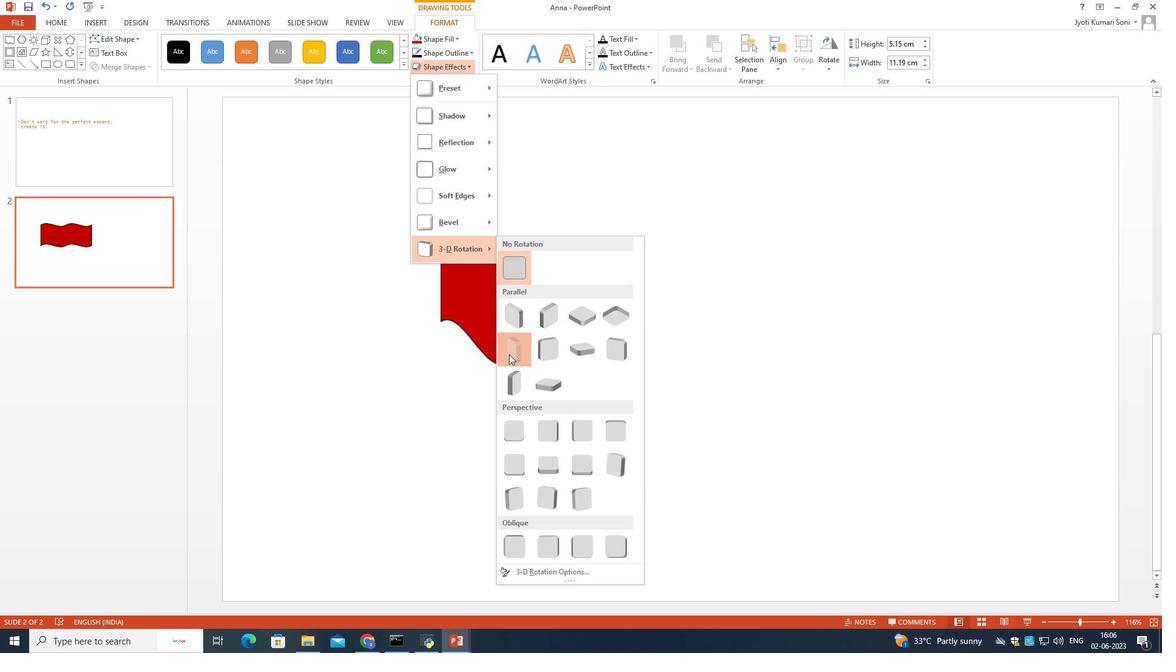 
Action: Mouse moved to (575, 178)
Screenshot: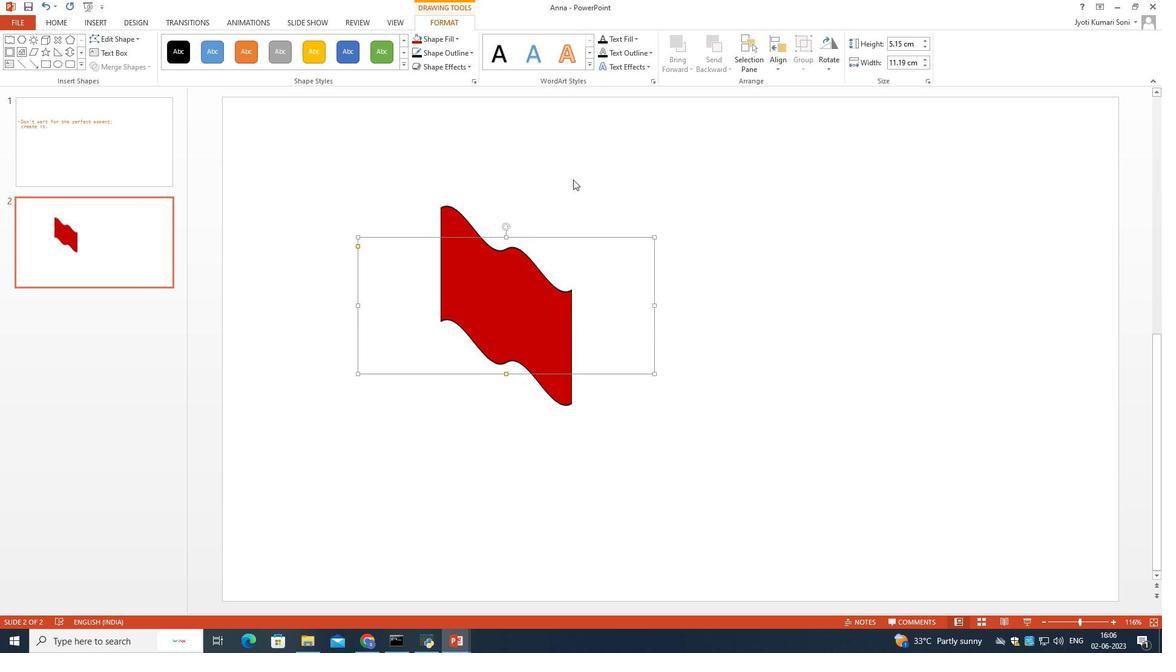 
Action: Mouse pressed left at (575, 178)
Screenshot: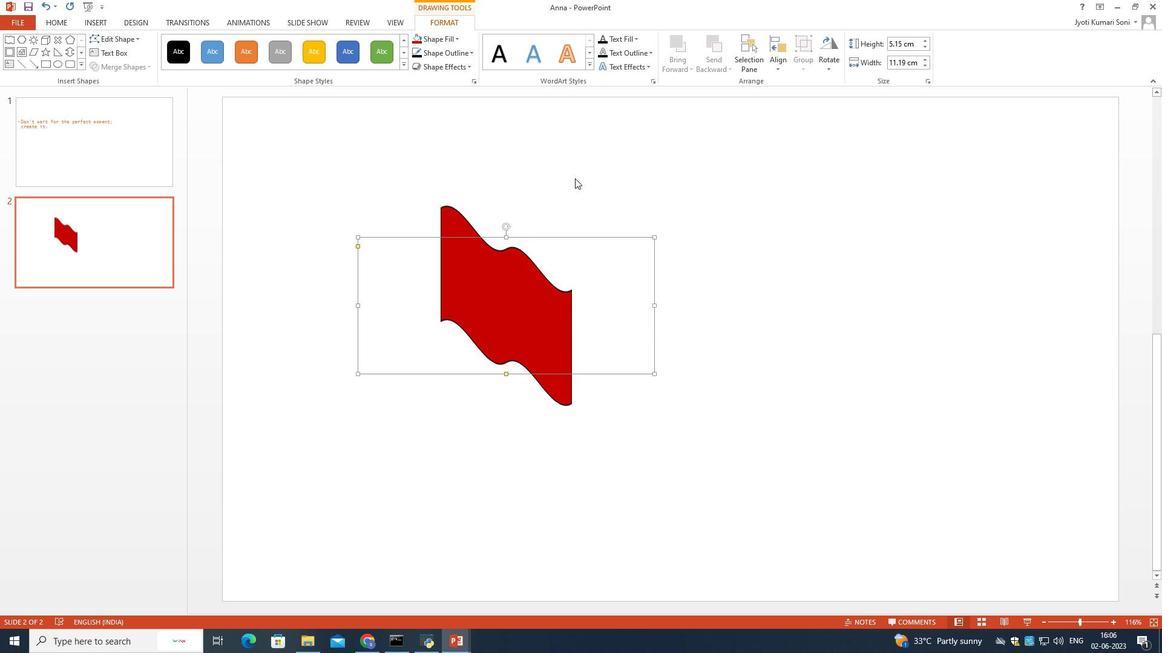 
Action: Mouse moved to (569, 177)
Screenshot: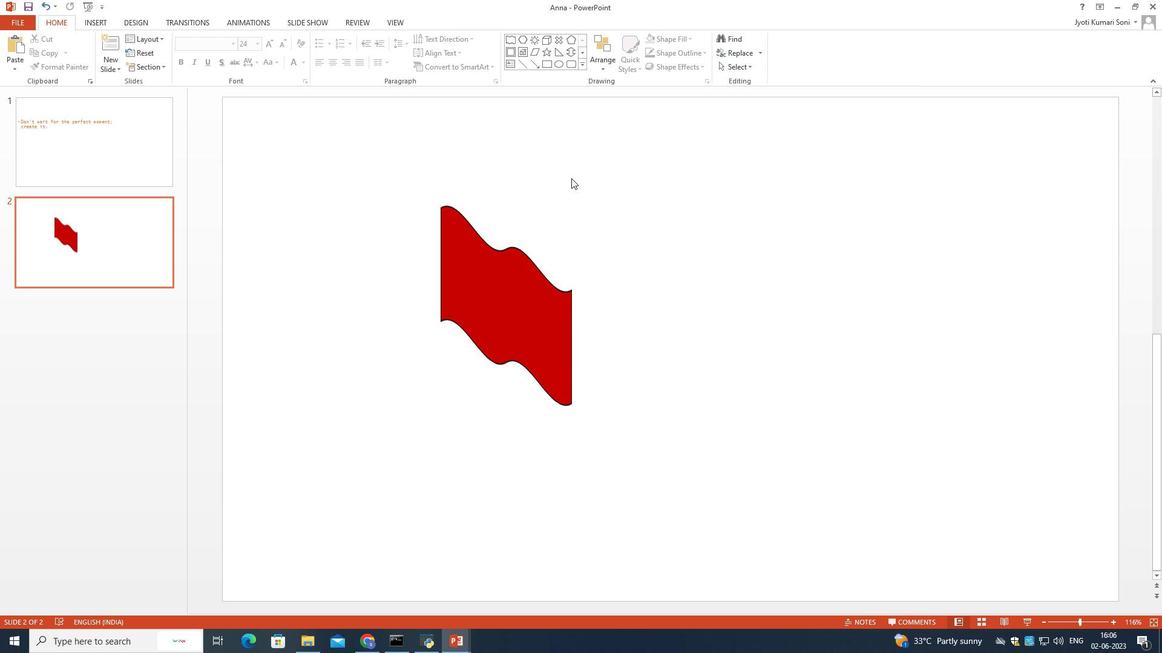 
